 Task: Search one way flight ticket for 5 adults, 2 children, 1 infant in seat and 2 infants on lap in economy from Austin: Austinbergstrom International Airport to Gillette: Gillette Campbell County Airport on 5-1-2023. Choice of flights is Royal air maroc. Number of bags: 1 carry on bag and 1 checked bag. Price is upto 100000. Outbound departure time preference is 13:00.
Action: Mouse moved to (186, 299)
Screenshot: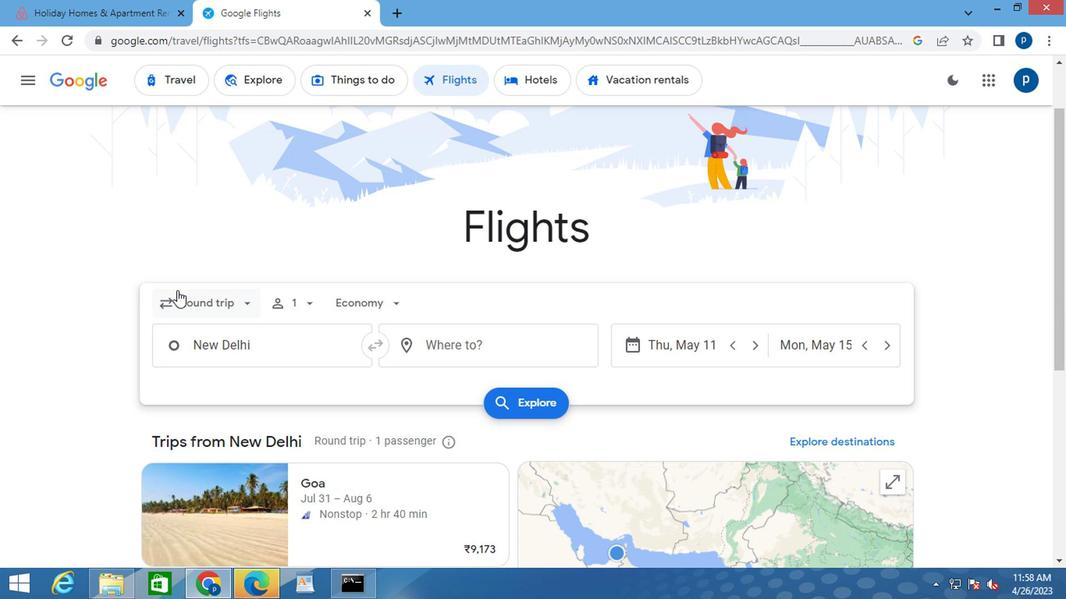 
Action: Mouse pressed left at (186, 299)
Screenshot: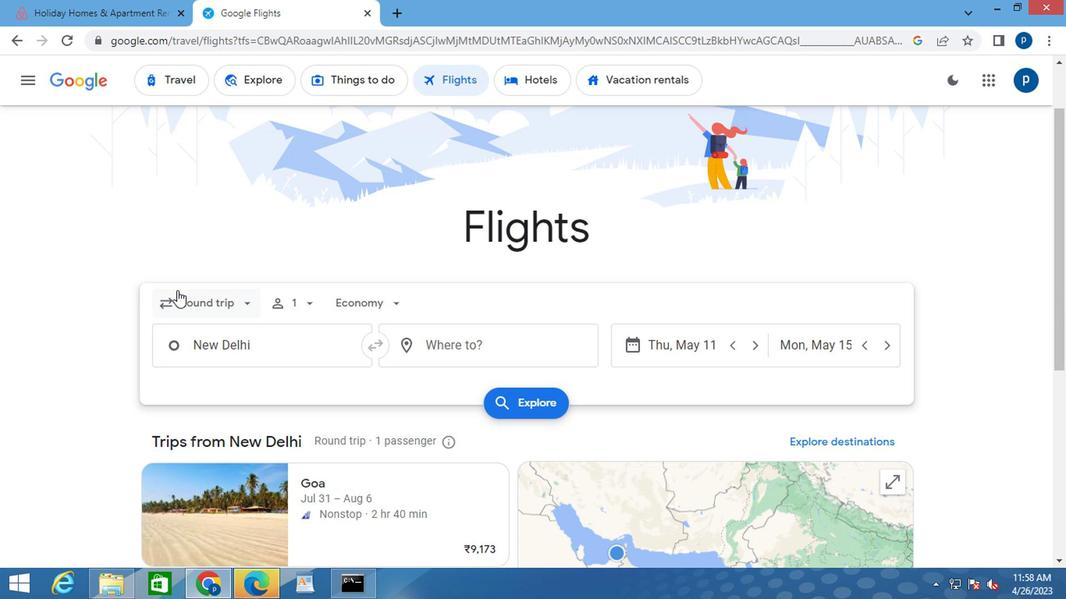 
Action: Mouse moved to (195, 374)
Screenshot: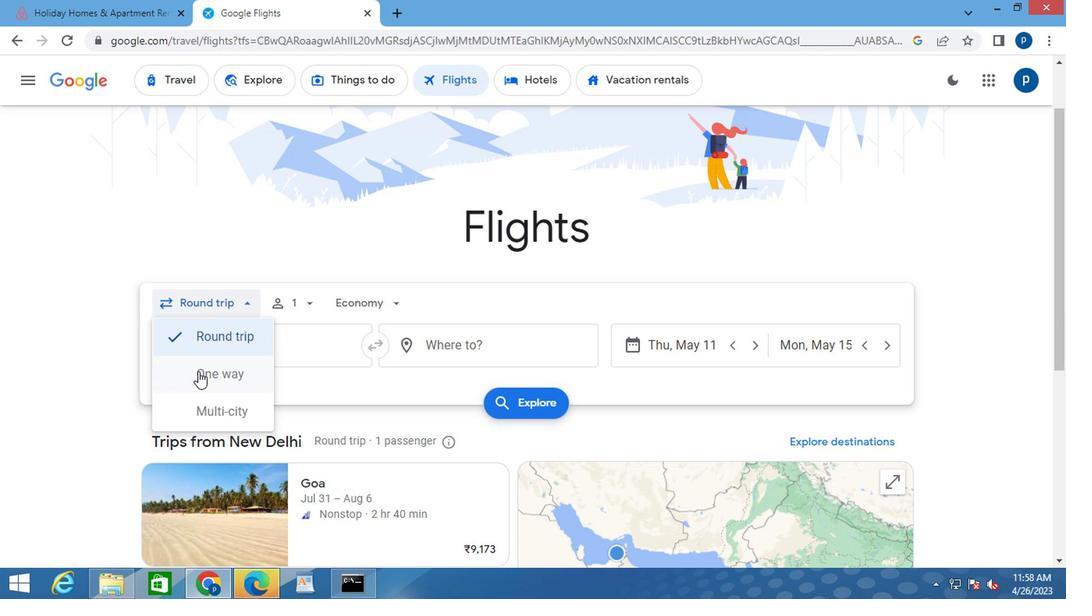 
Action: Mouse pressed left at (195, 374)
Screenshot: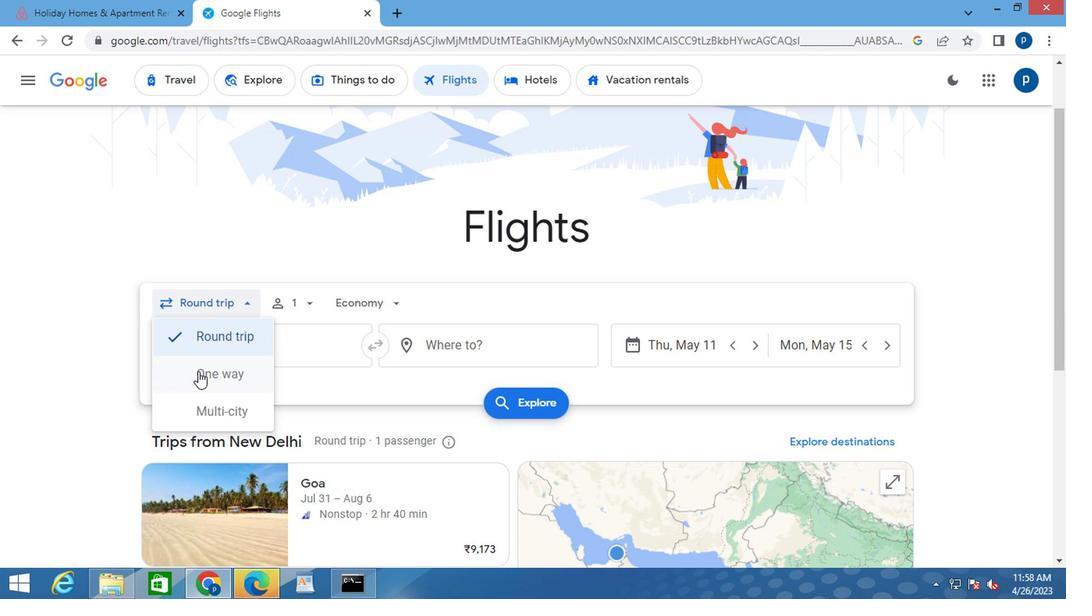 
Action: Mouse moved to (288, 304)
Screenshot: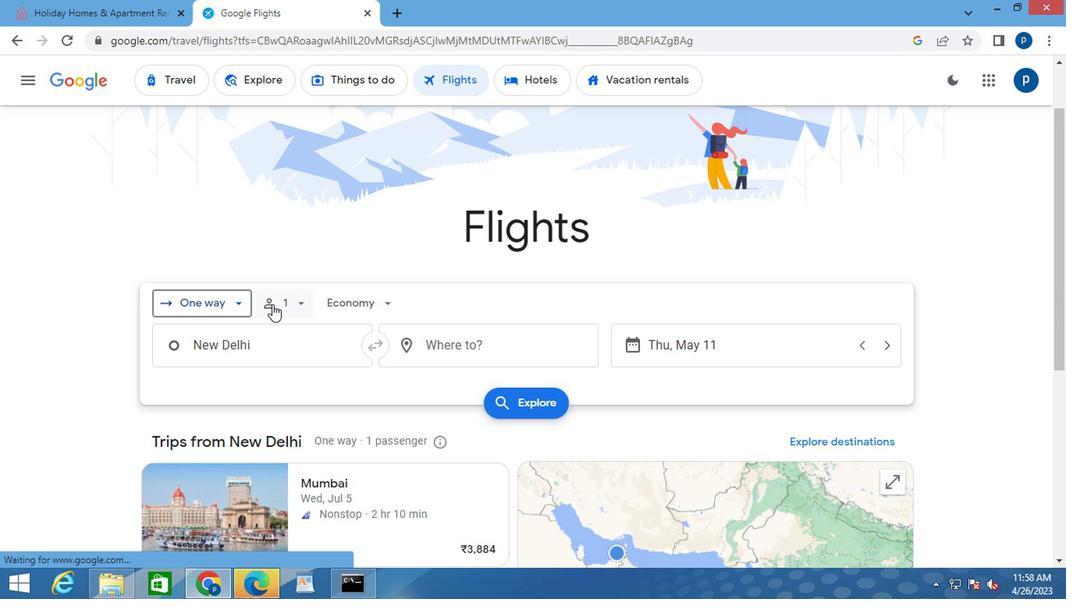 
Action: Mouse pressed left at (288, 304)
Screenshot: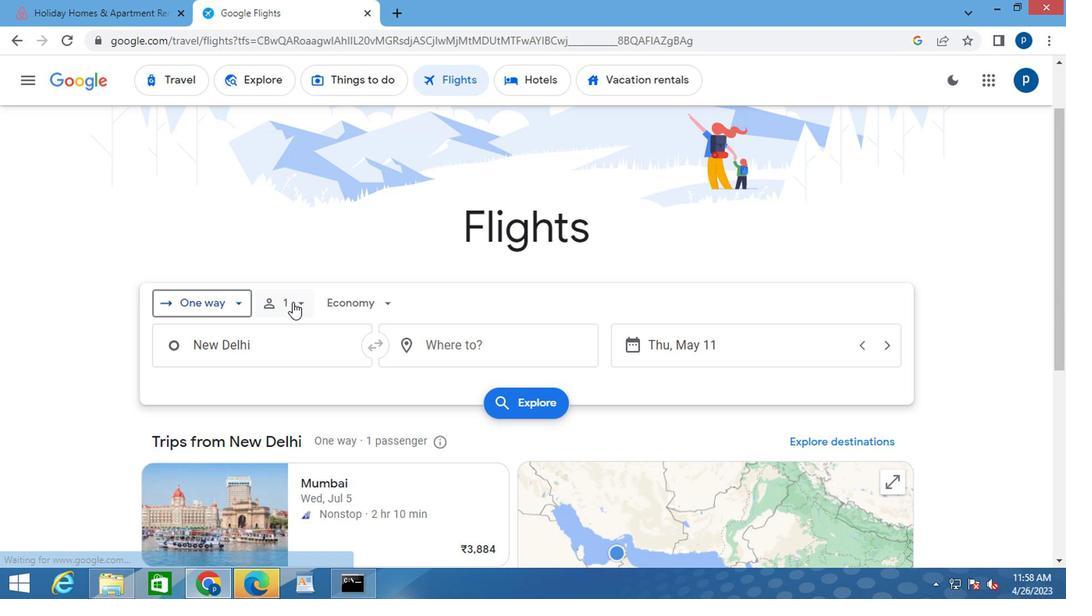 
Action: Mouse moved to (419, 349)
Screenshot: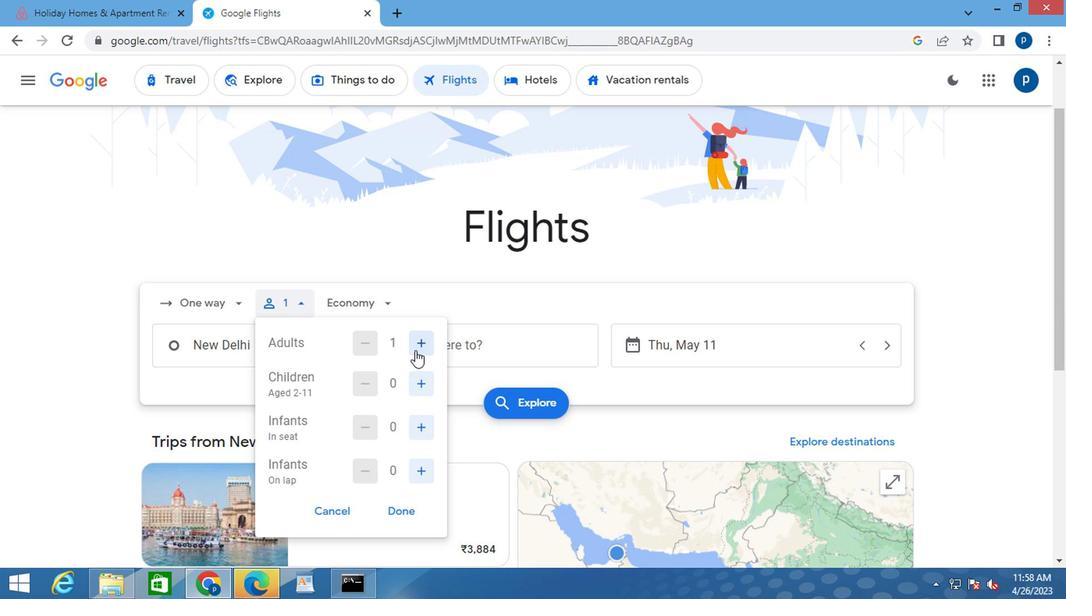 
Action: Mouse pressed left at (419, 349)
Screenshot: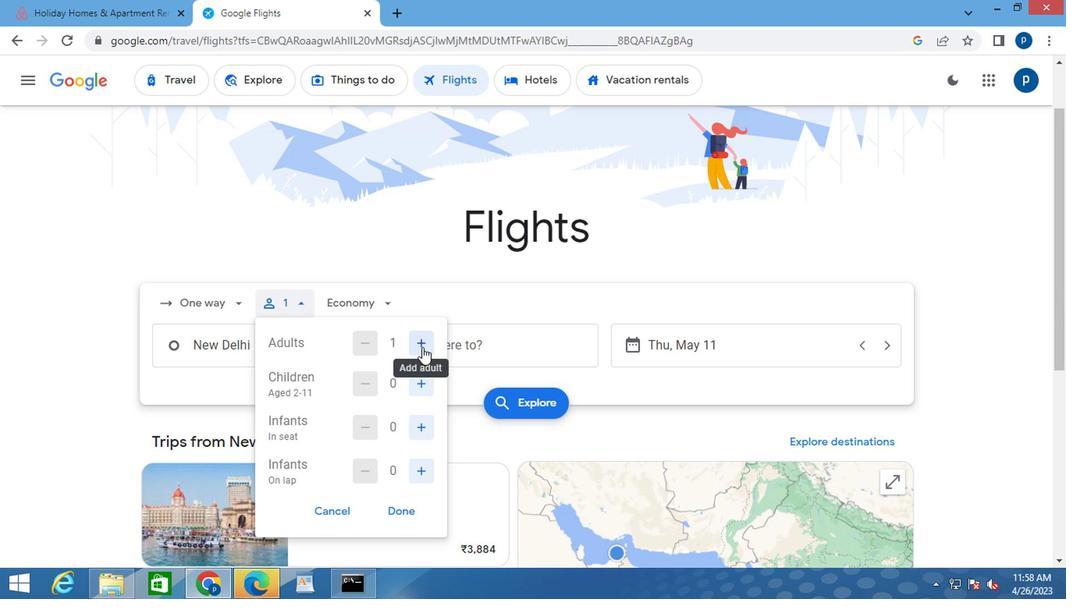 
Action: Mouse pressed left at (419, 349)
Screenshot: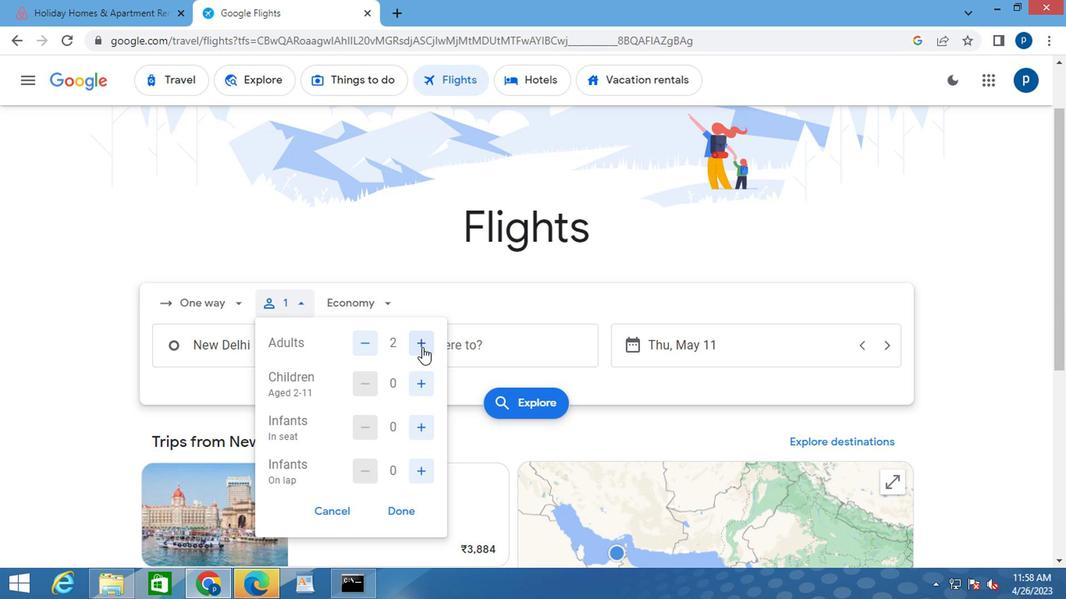 
Action: Mouse moved to (421, 348)
Screenshot: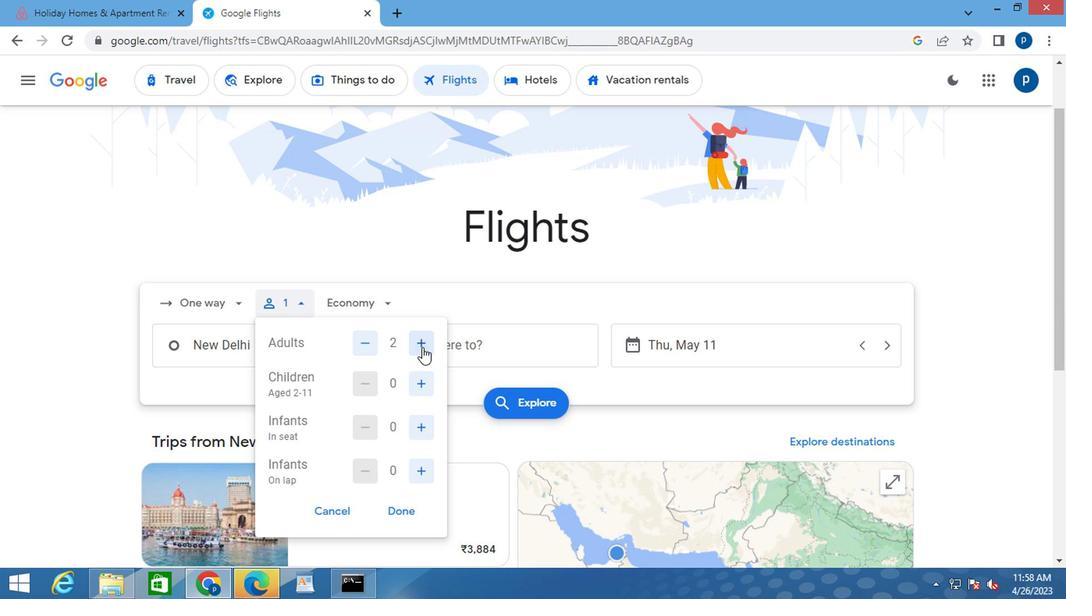 
Action: Mouse pressed left at (421, 348)
Screenshot: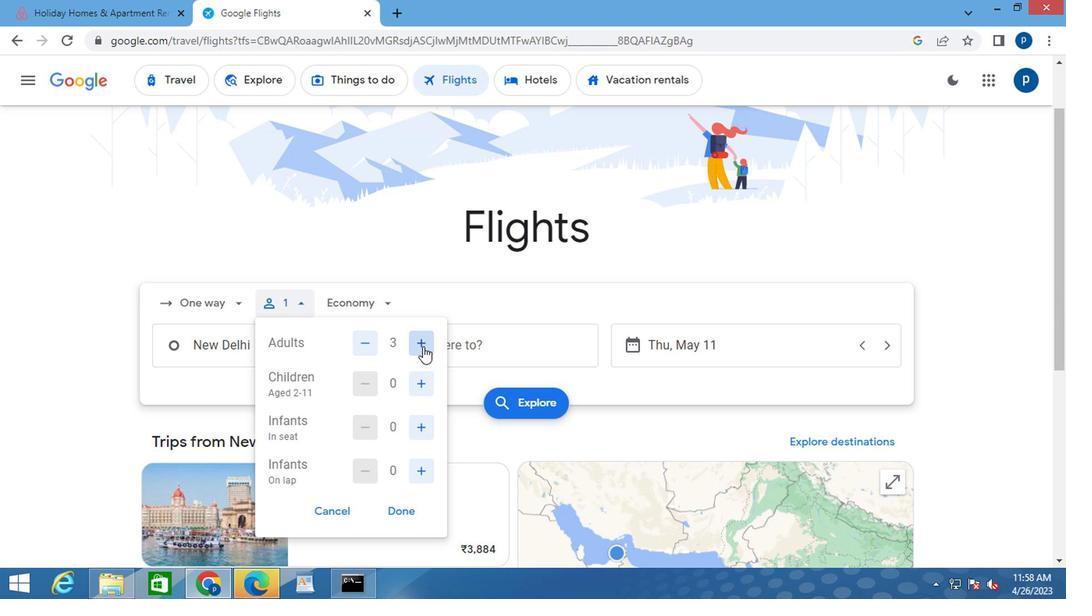 
Action: Mouse pressed left at (421, 348)
Screenshot: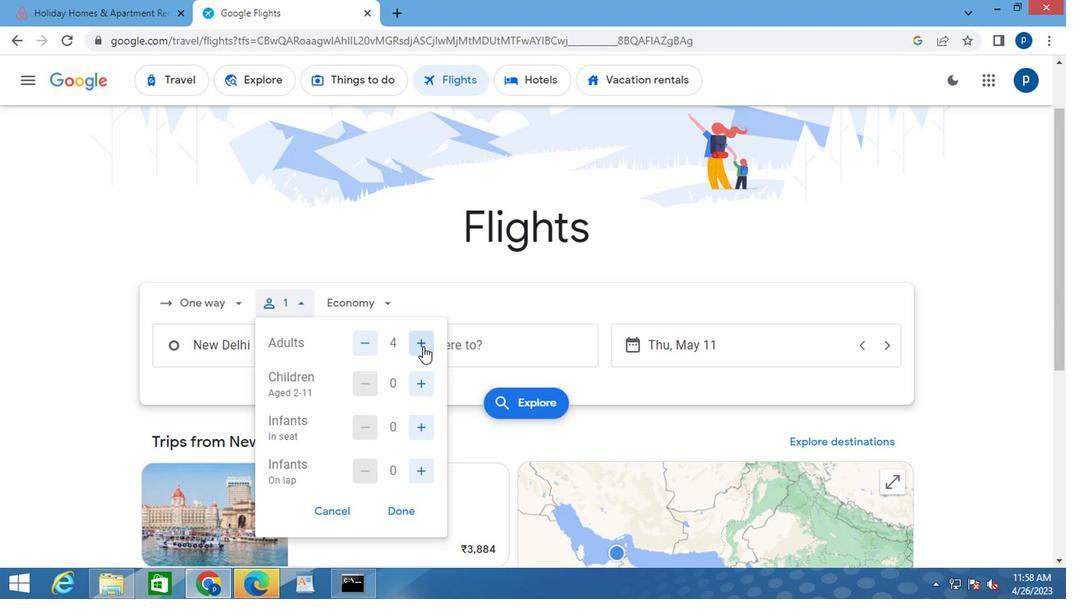 
Action: Mouse moved to (418, 388)
Screenshot: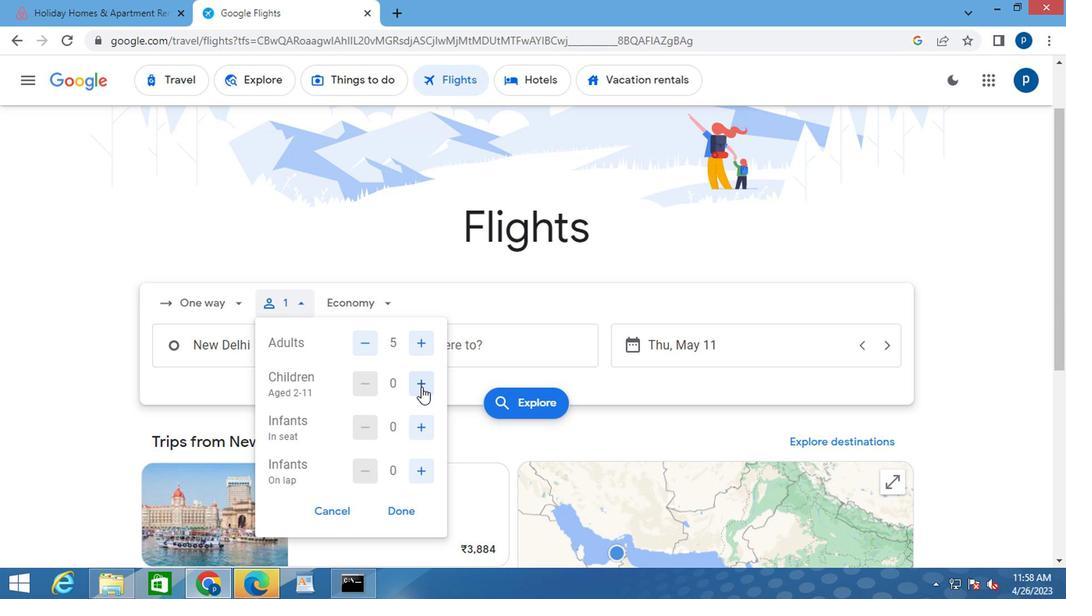 
Action: Mouse pressed left at (418, 388)
Screenshot: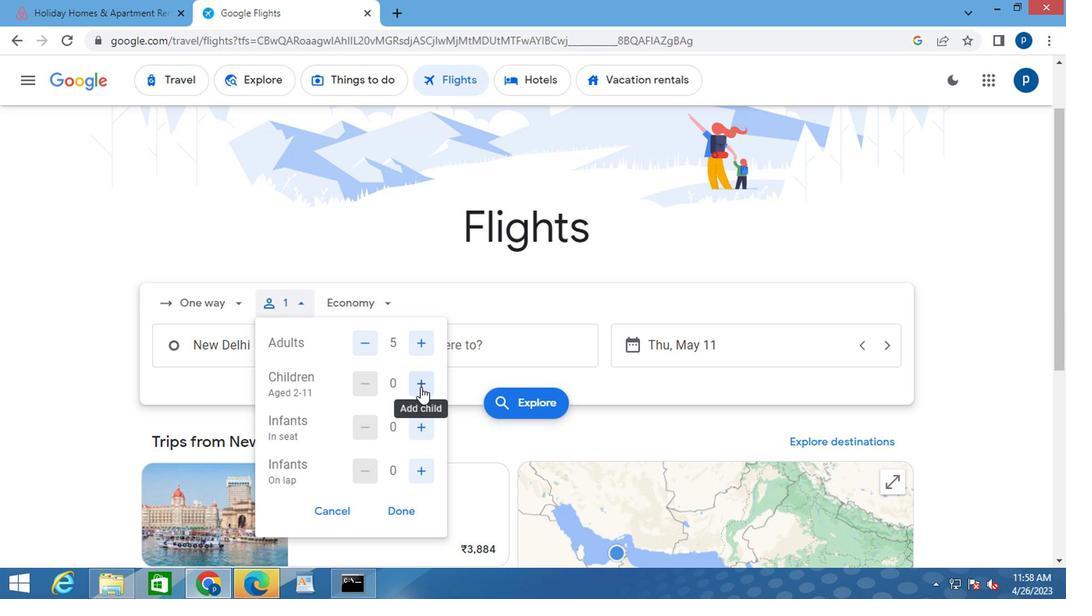 
Action: Mouse moved to (418, 387)
Screenshot: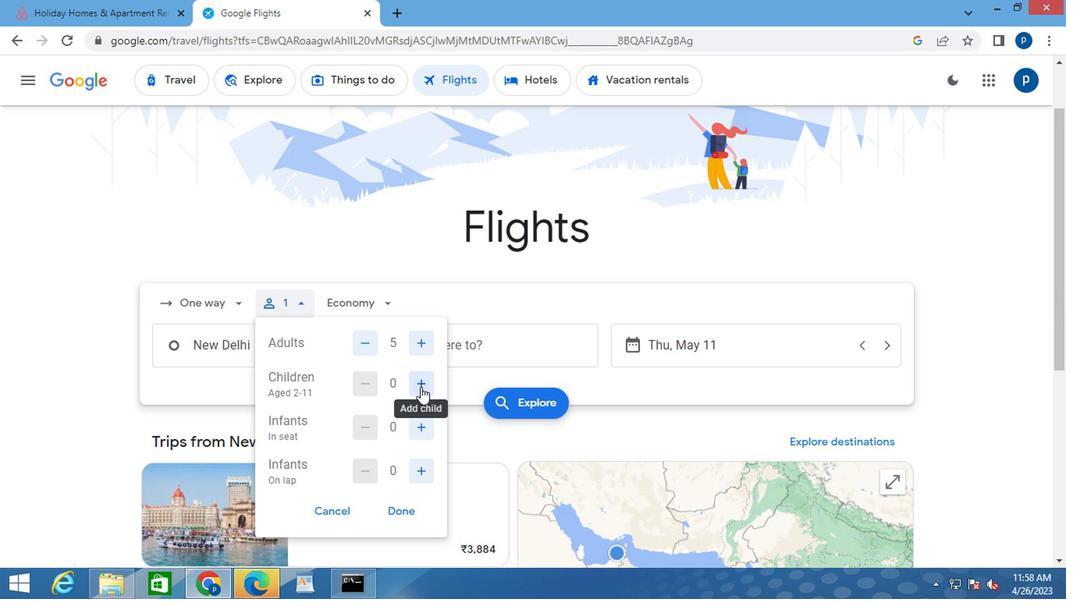 
Action: Mouse pressed left at (418, 387)
Screenshot: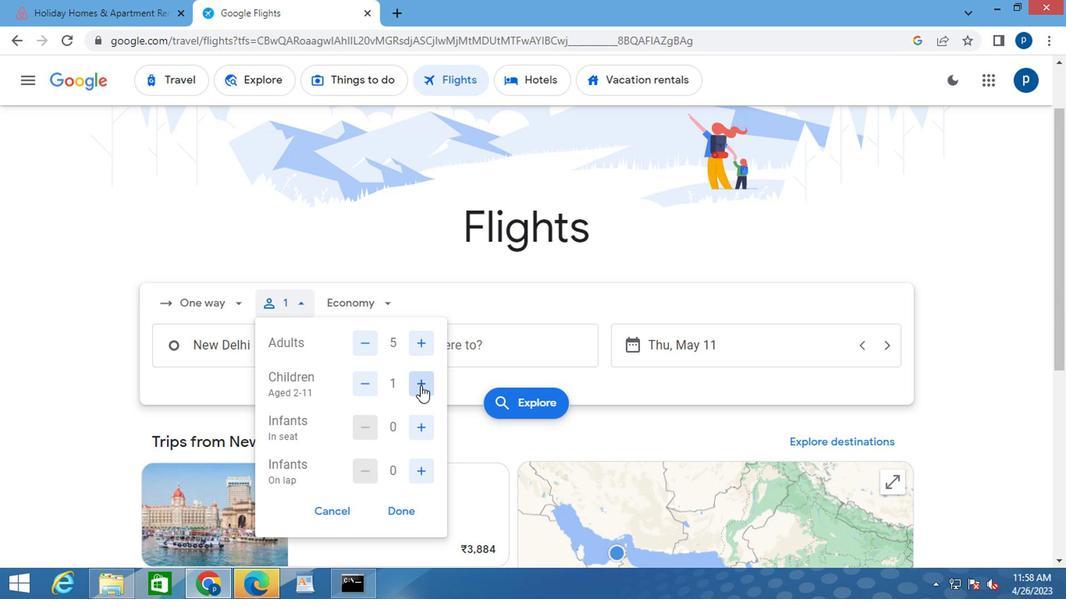 
Action: Mouse moved to (414, 427)
Screenshot: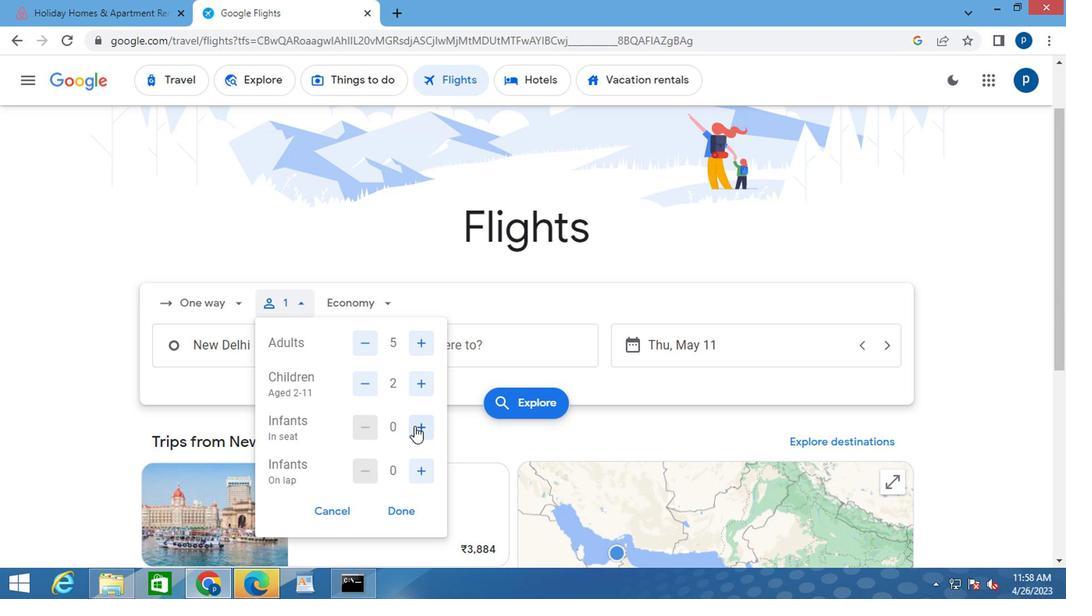 
Action: Mouse pressed left at (414, 427)
Screenshot: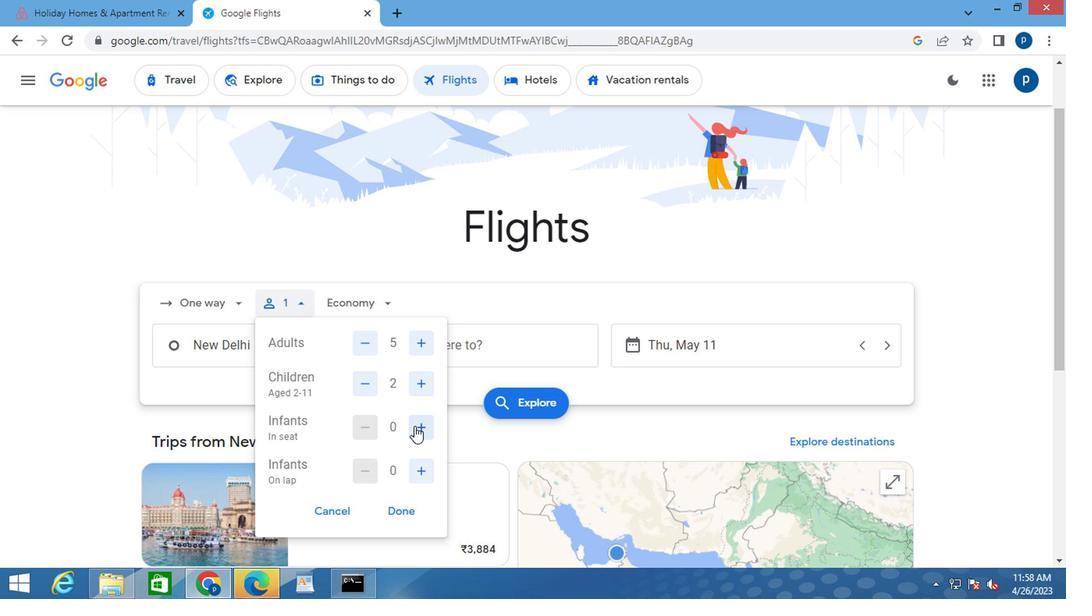 
Action: Mouse moved to (416, 473)
Screenshot: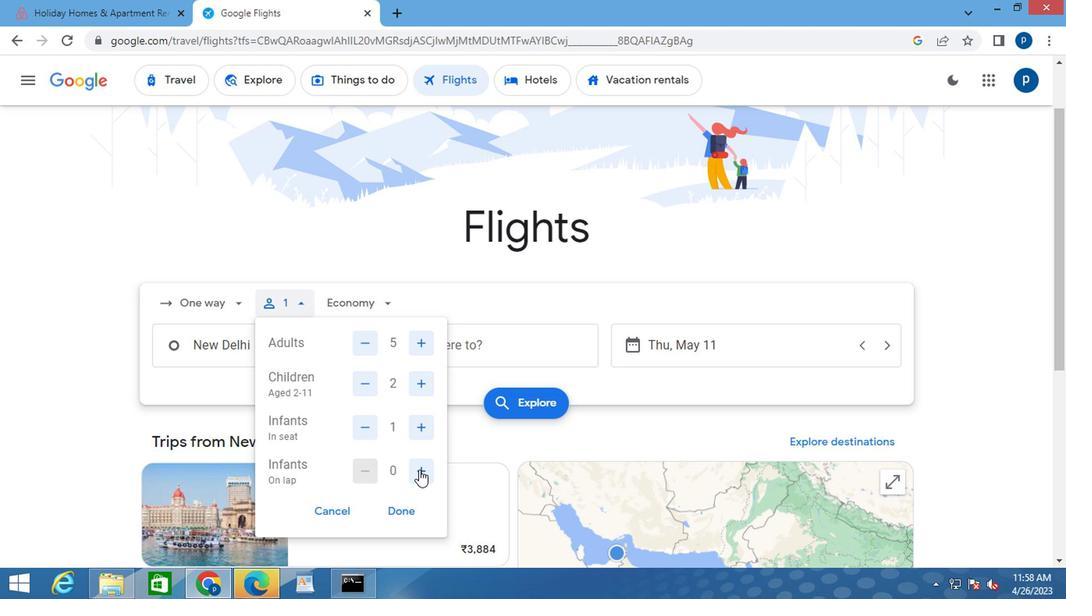 
Action: Mouse pressed left at (416, 473)
Screenshot: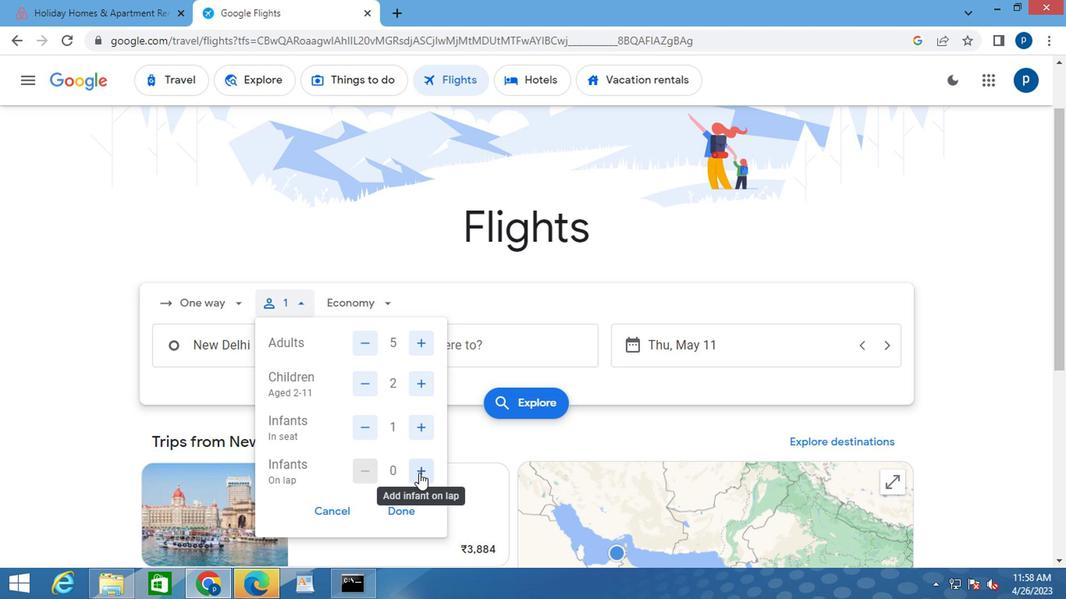 
Action: Mouse pressed left at (416, 473)
Screenshot: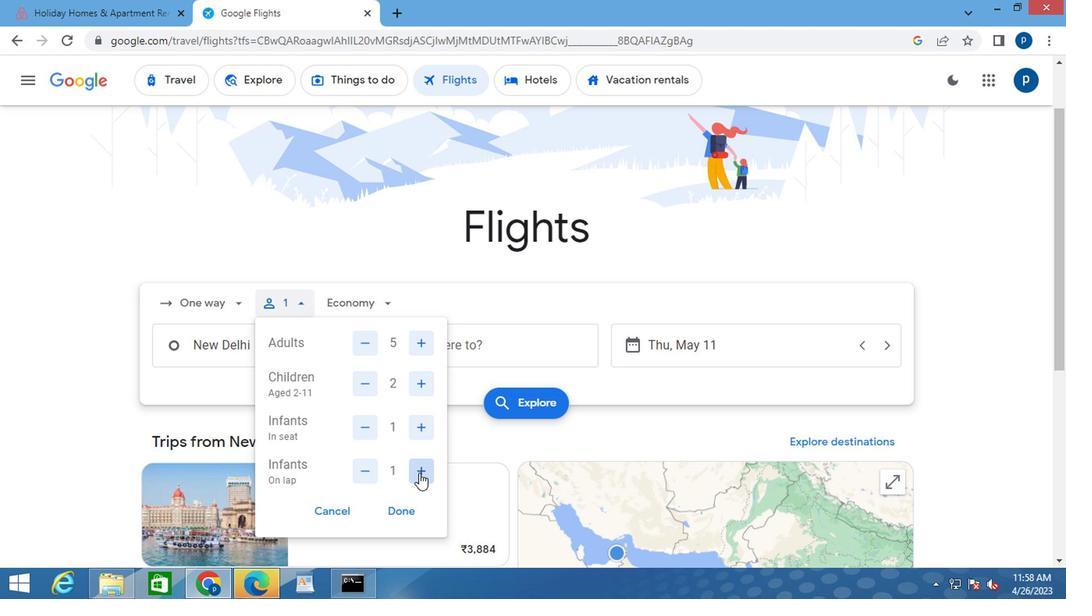 
Action: Mouse moved to (358, 474)
Screenshot: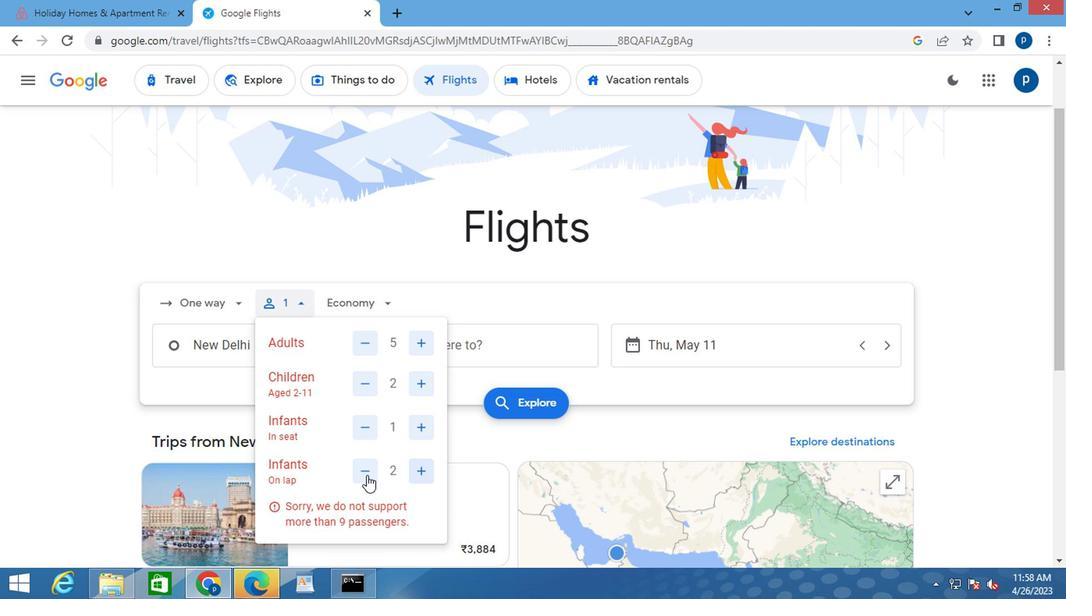 
Action: Mouse pressed left at (358, 474)
Screenshot: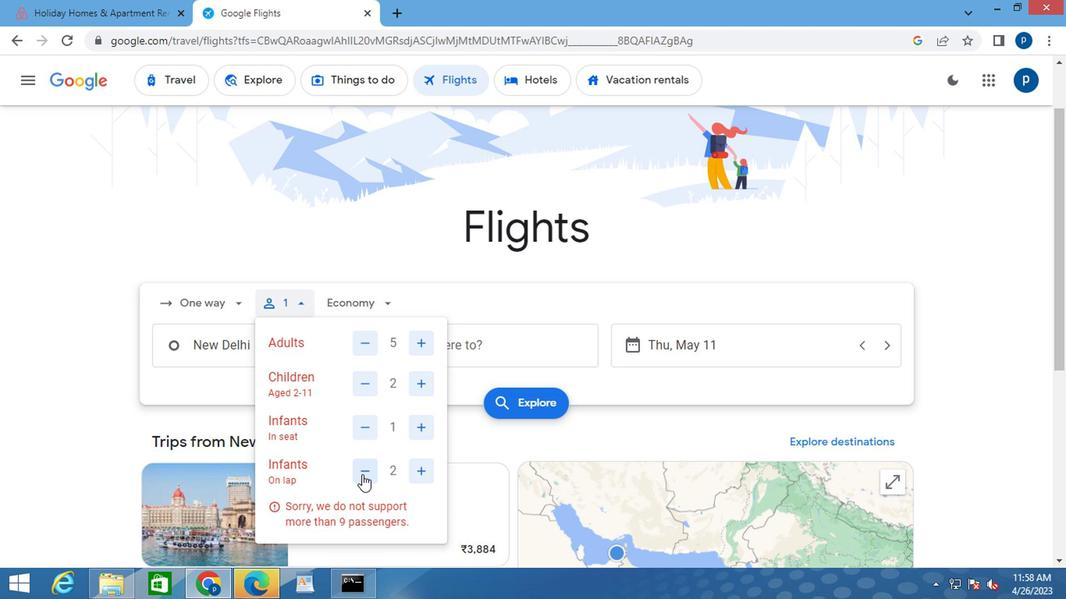 
Action: Mouse moved to (393, 508)
Screenshot: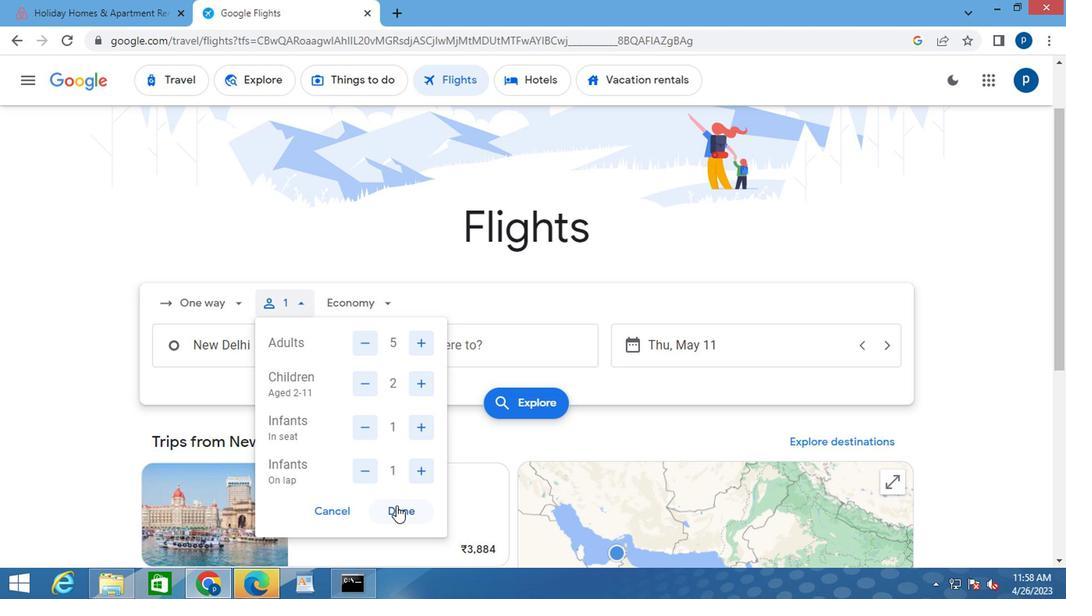 
Action: Mouse pressed left at (393, 508)
Screenshot: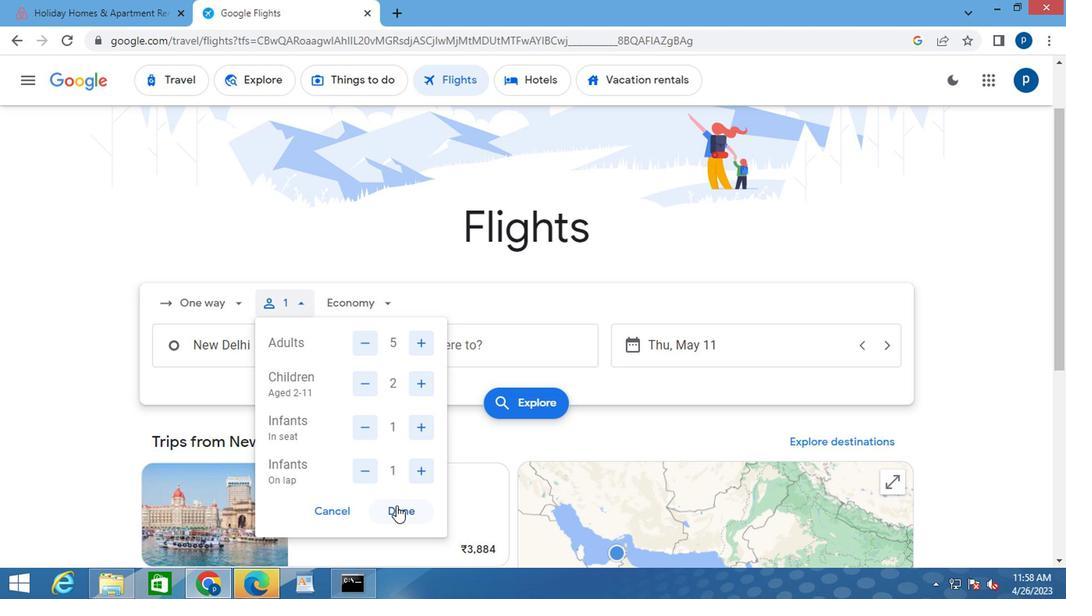 
Action: Mouse moved to (354, 308)
Screenshot: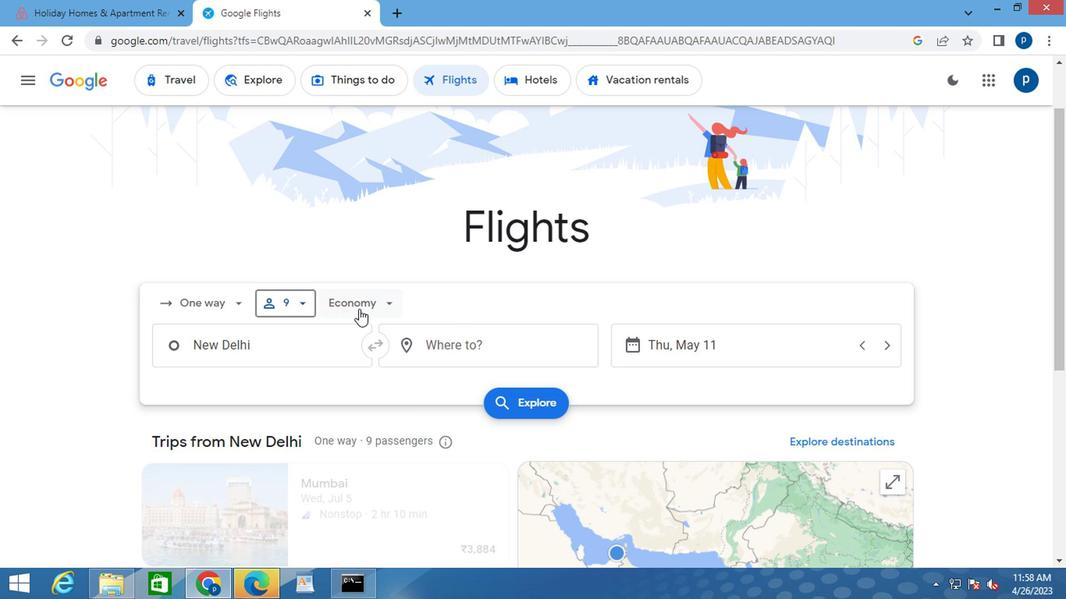 
Action: Mouse pressed left at (354, 308)
Screenshot: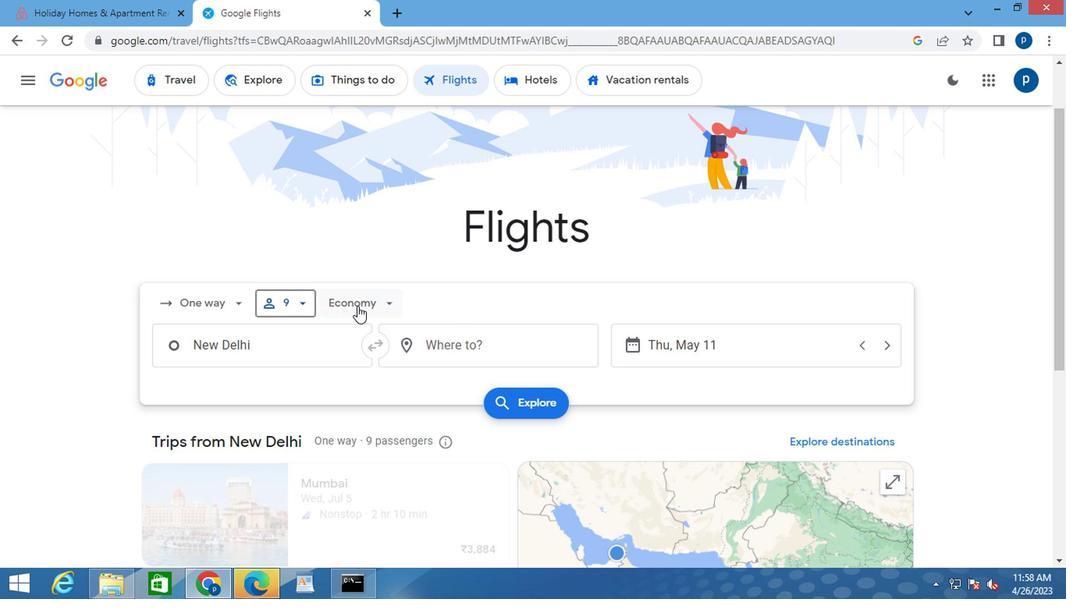 
Action: Mouse moved to (375, 338)
Screenshot: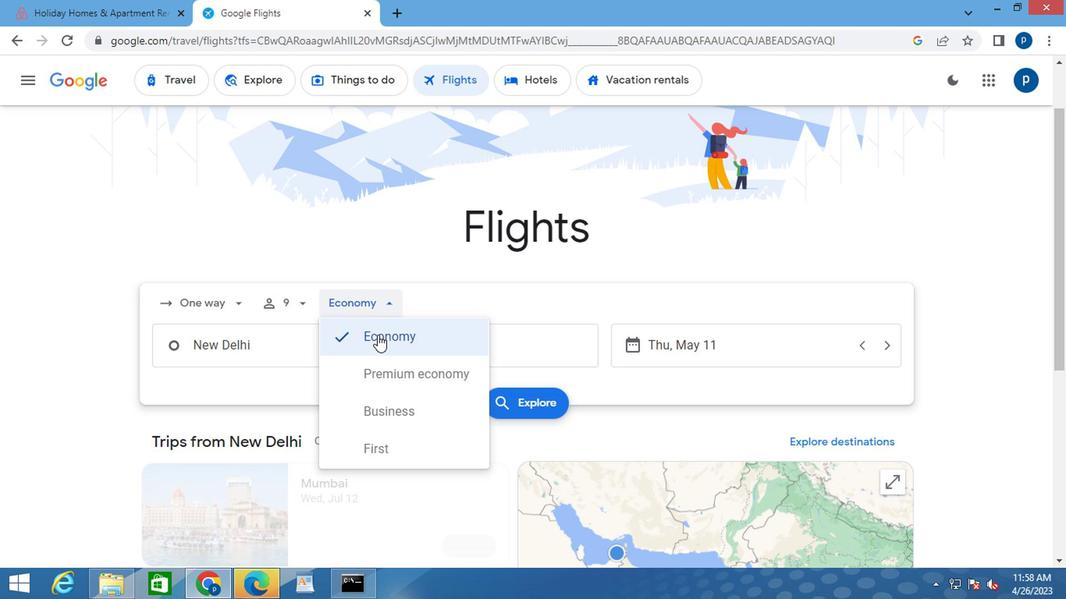 
Action: Mouse pressed left at (375, 338)
Screenshot: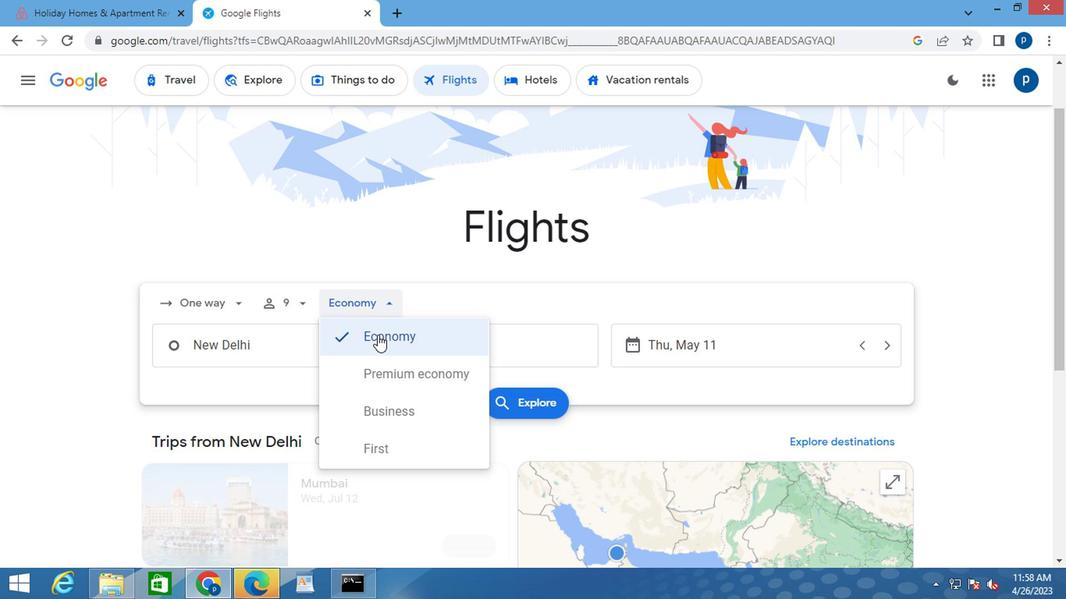 
Action: Mouse moved to (231, 347)
Screenshot: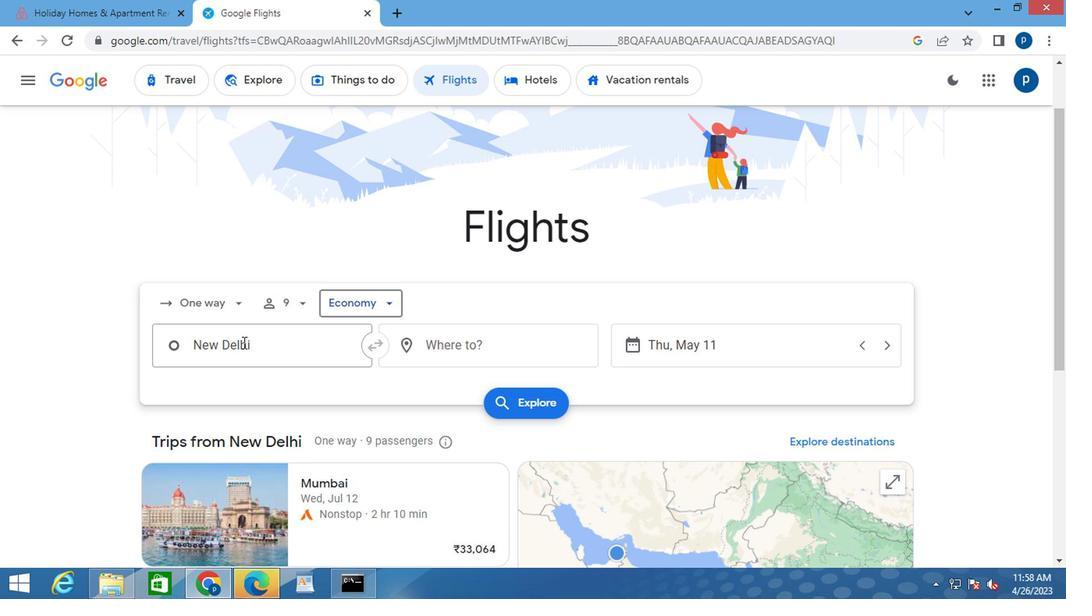 
Action: Mouse pressed left at (231, 347)
Screenshot: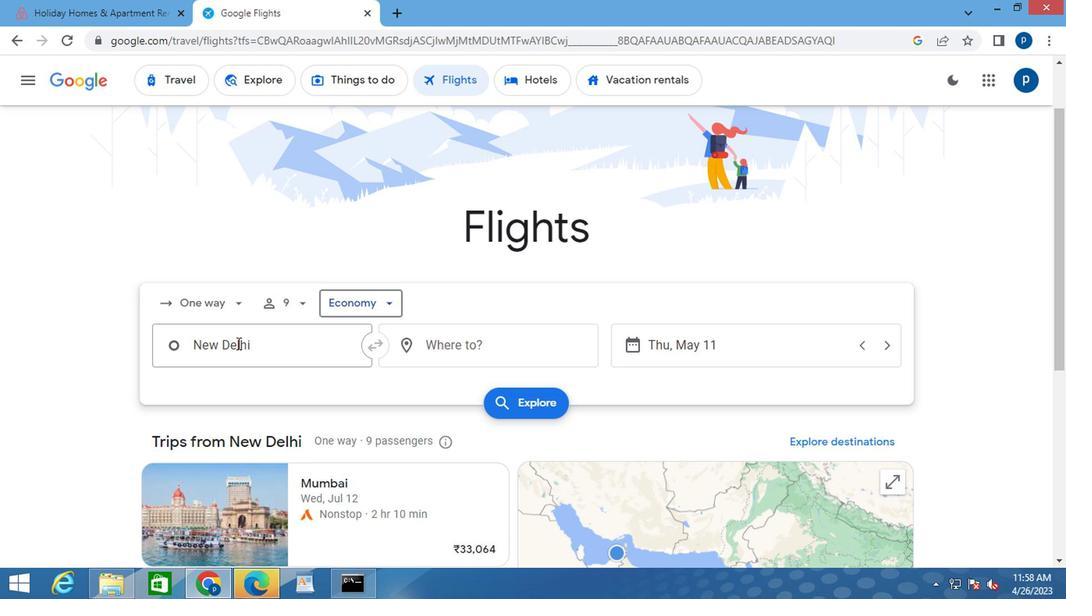 
Action: Mouse pressed left at (231, 347)
Screenshot: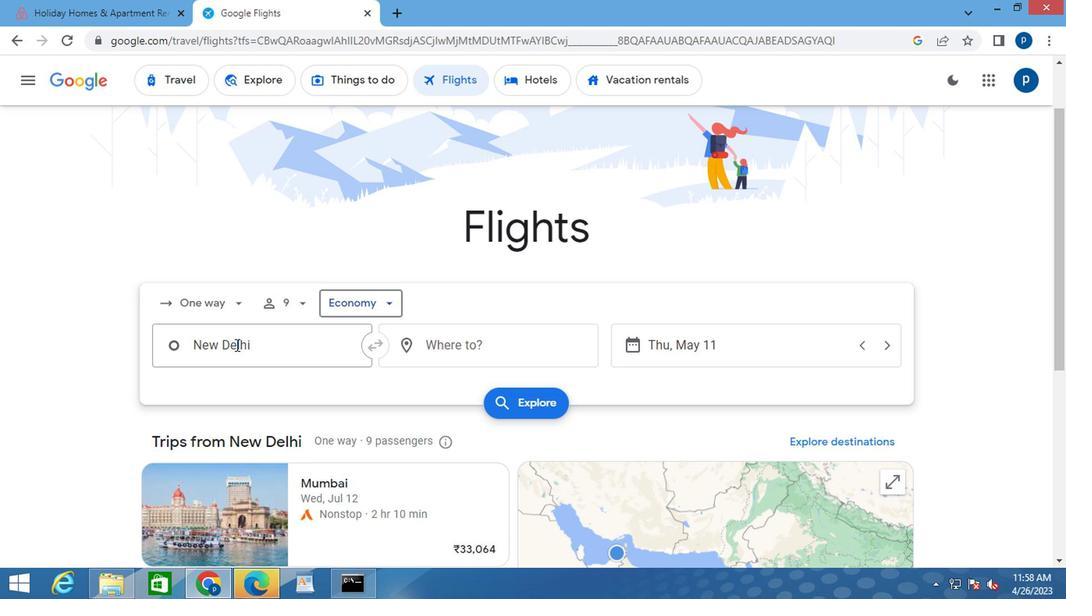 
Action: Key pressed <Key.caps_lock>a<Key.caps_lock>ustin
Screenshot: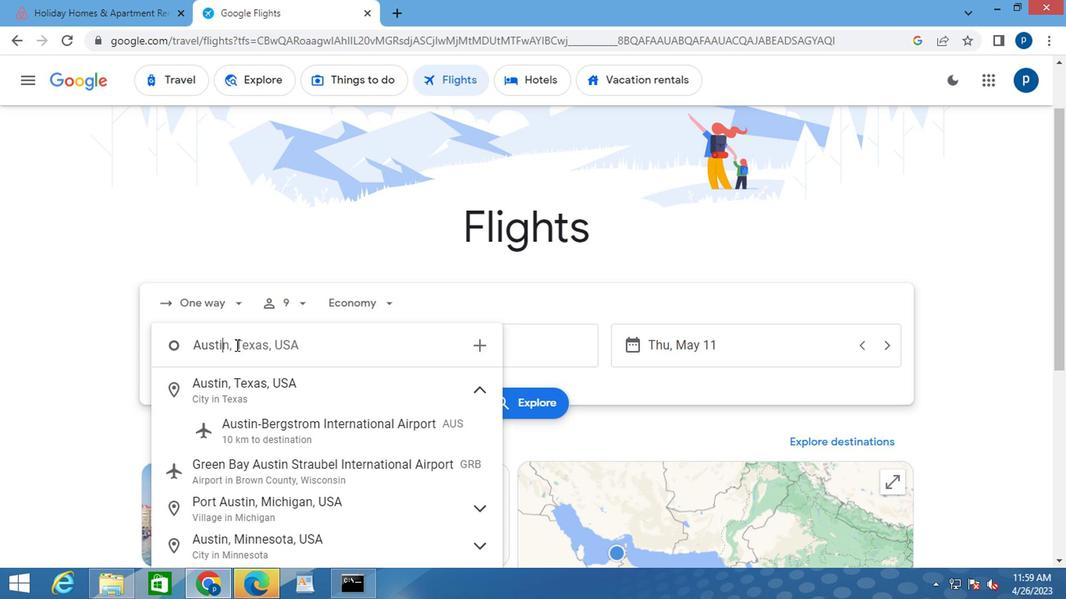 
Action: Mouse moved to (332, 424)
Screenshot: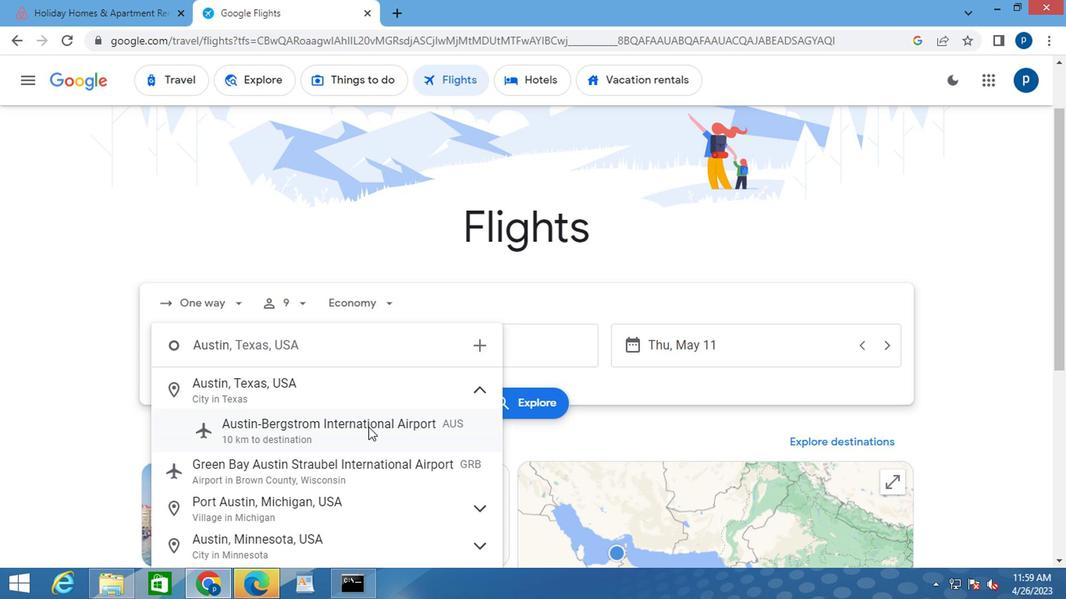 
Action: Mouse pressed left at (332, 424)
Screenshot: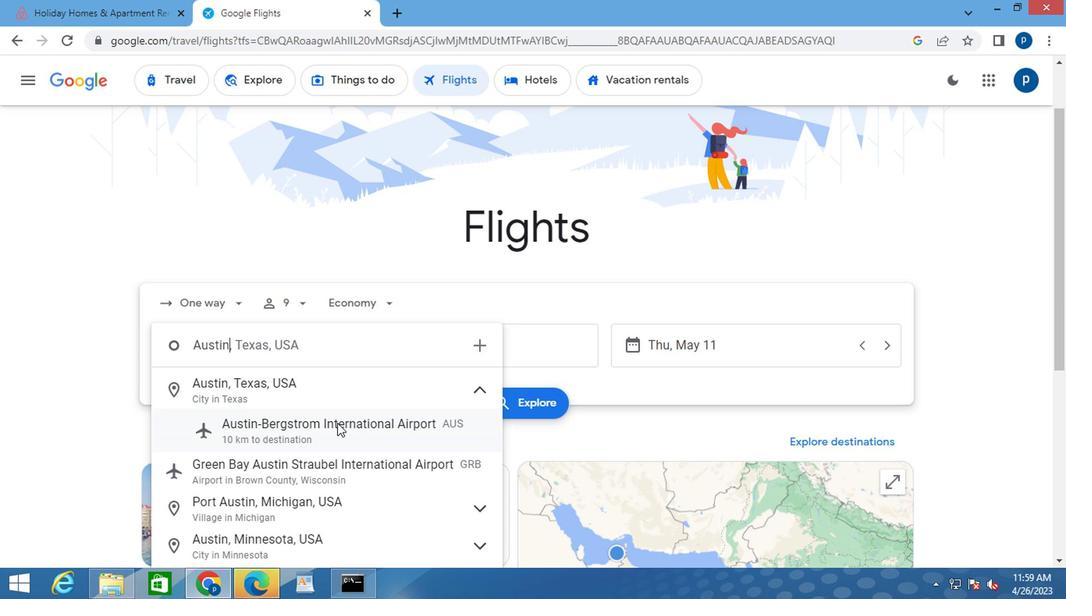 
Action: Mouse moved to (454, 346)
Screenshot: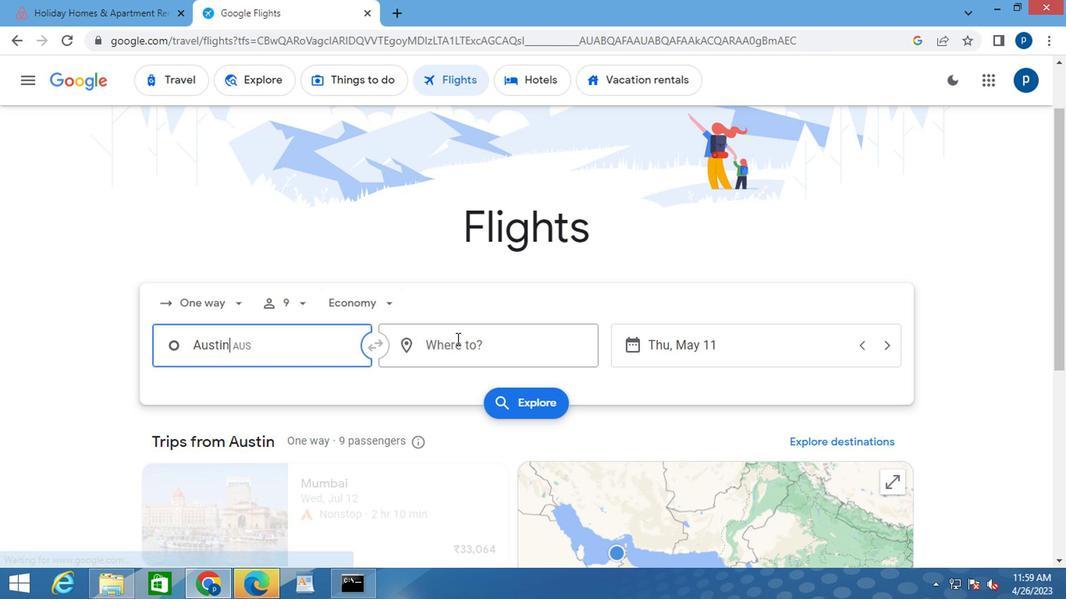 
Action: Mouse pressed left at (454, 346)
Screenshot: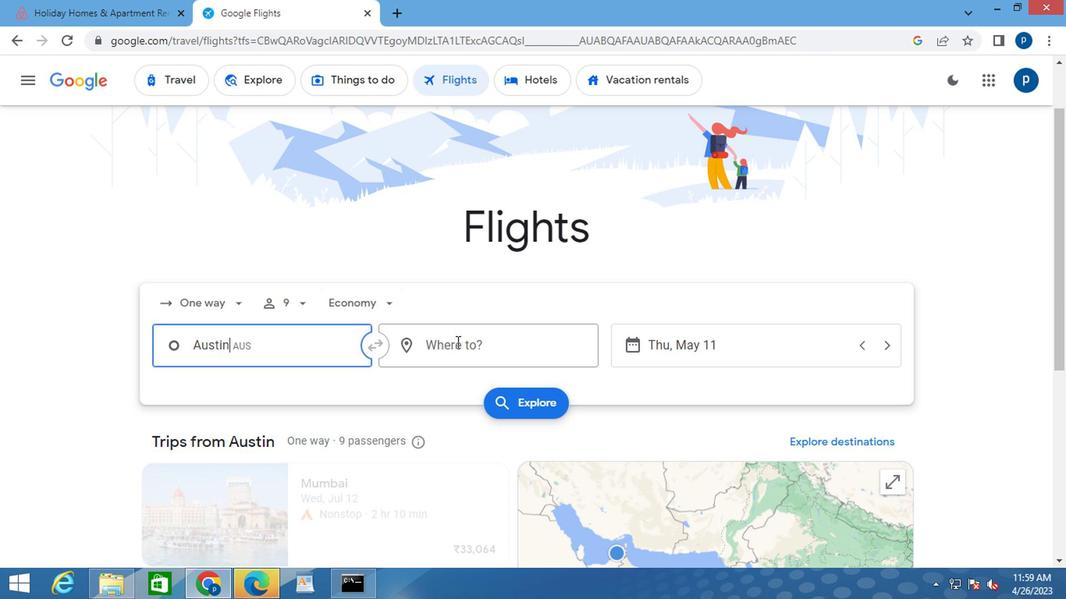 
Action: Key pressed <Key.caps_lock>g<Key.caps_lock>illett
Screenshot: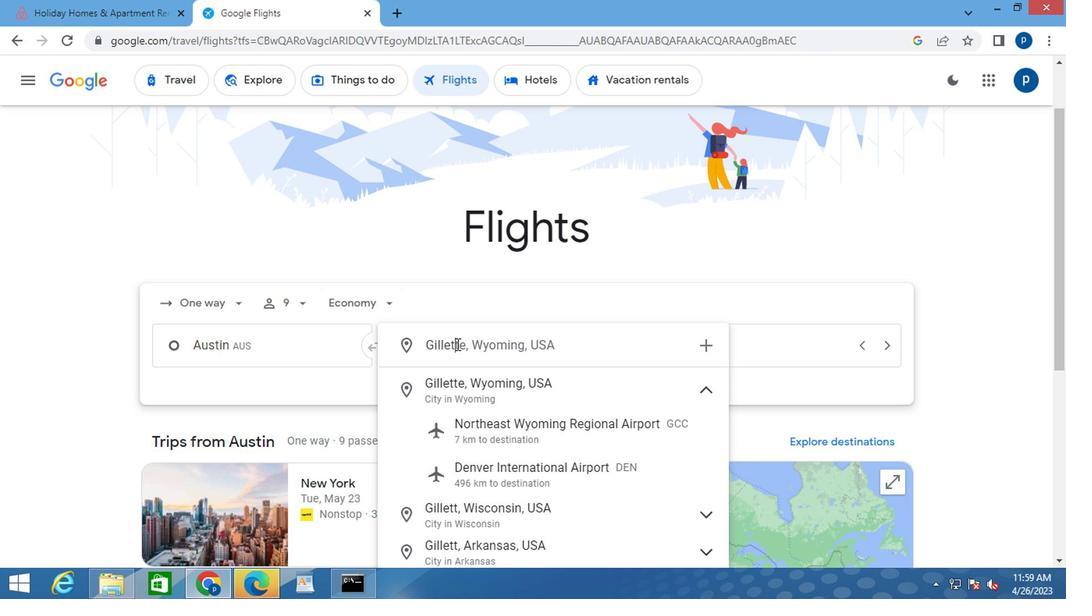
Action: Mouse moved to (474, 396)
Screenshot: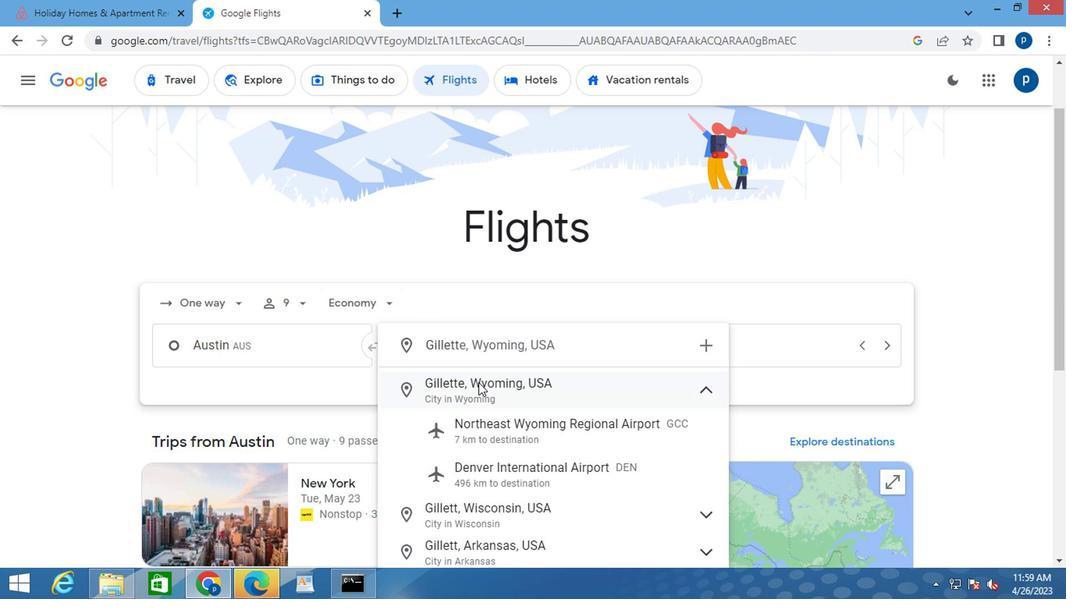 
Action: Mouse pressed left at (474, 396)
Screenshot: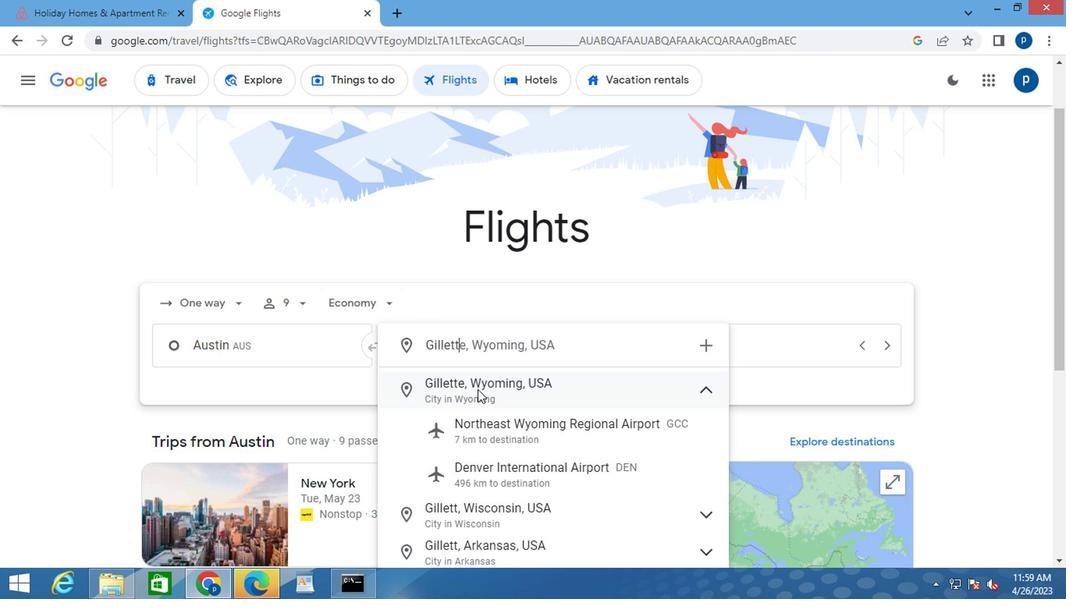
Action: Mouse moved to (630, 349)
Screenshot: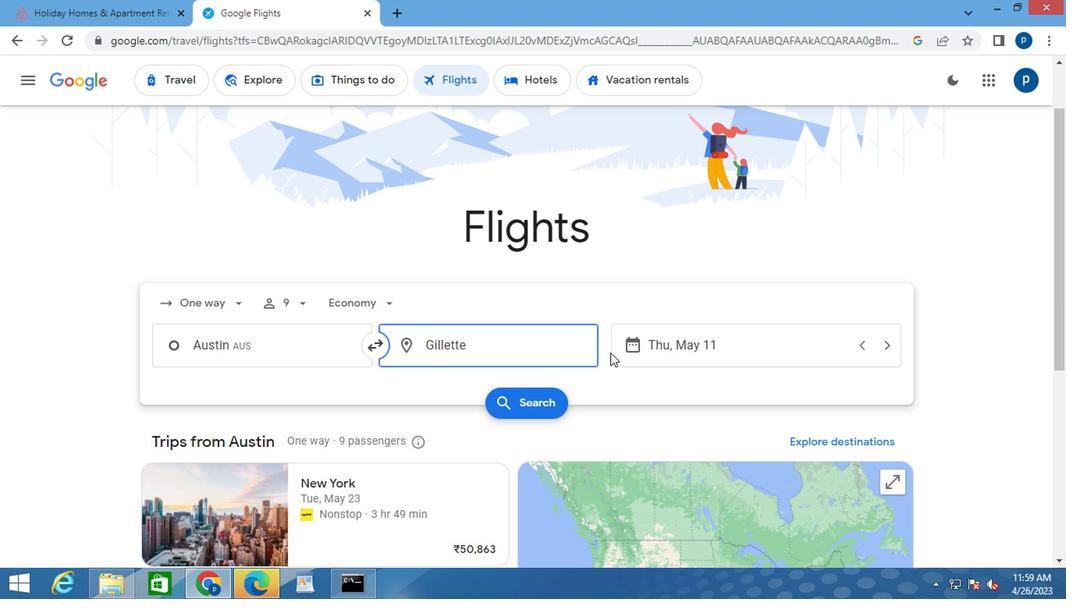 
Action: Mouse pressed left at (630, 349)
Screenshot: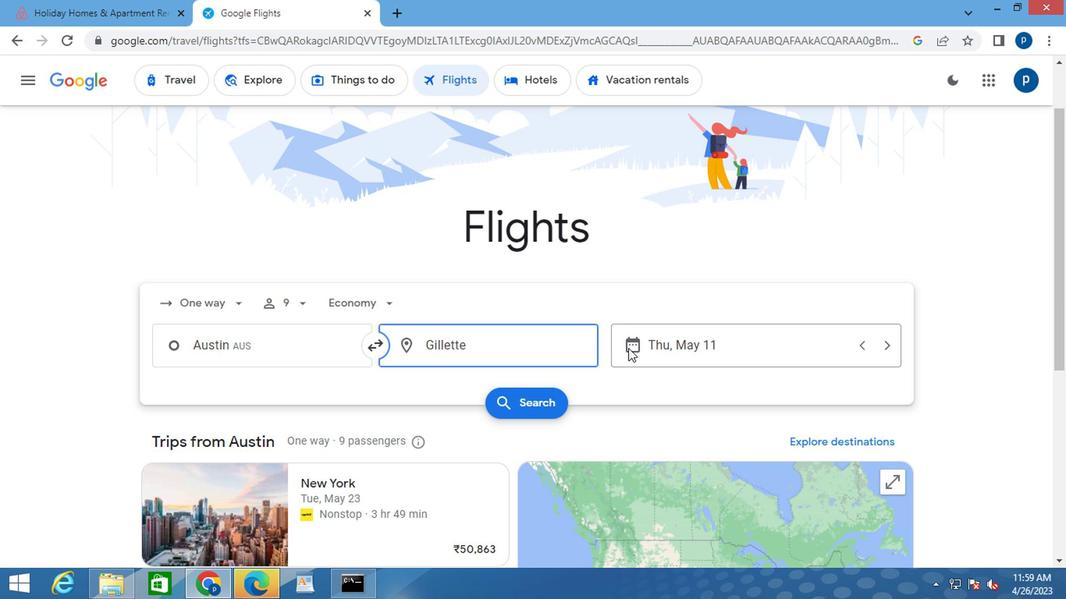 
Action: Mouse moved to (675, 277)
Screenshot: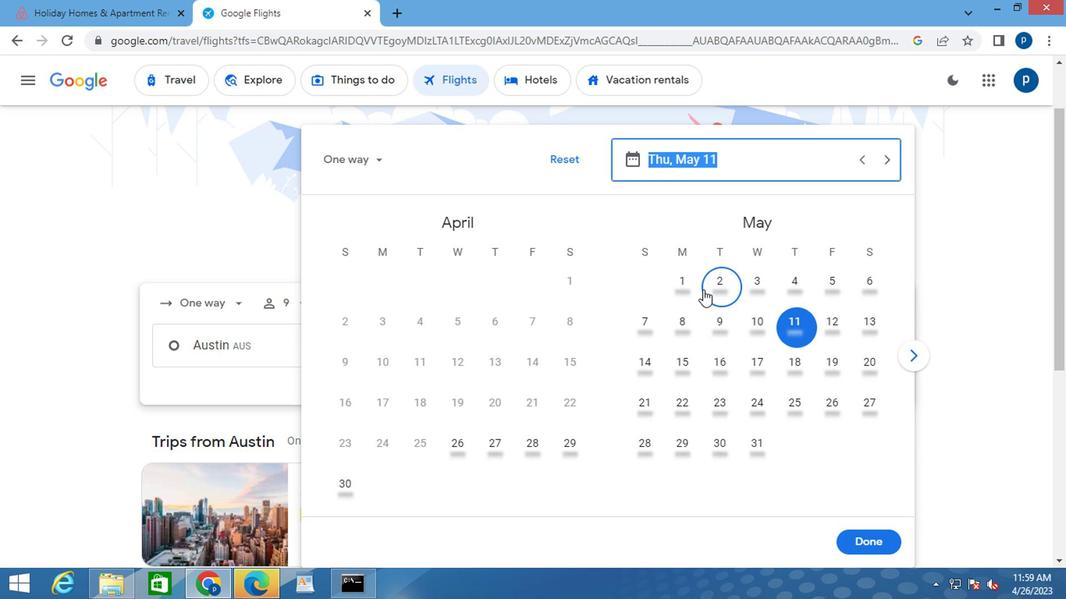 
Action: Mouse pressed left at (675, 277)
Screenshot: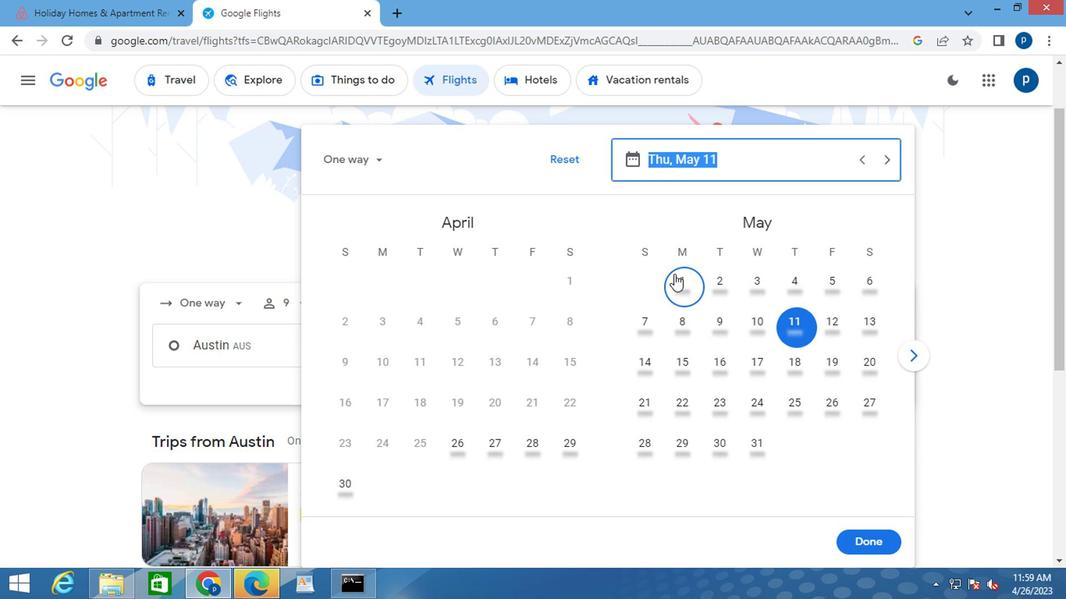 
Action: Mouse moved to (867, 538)
Screenshot: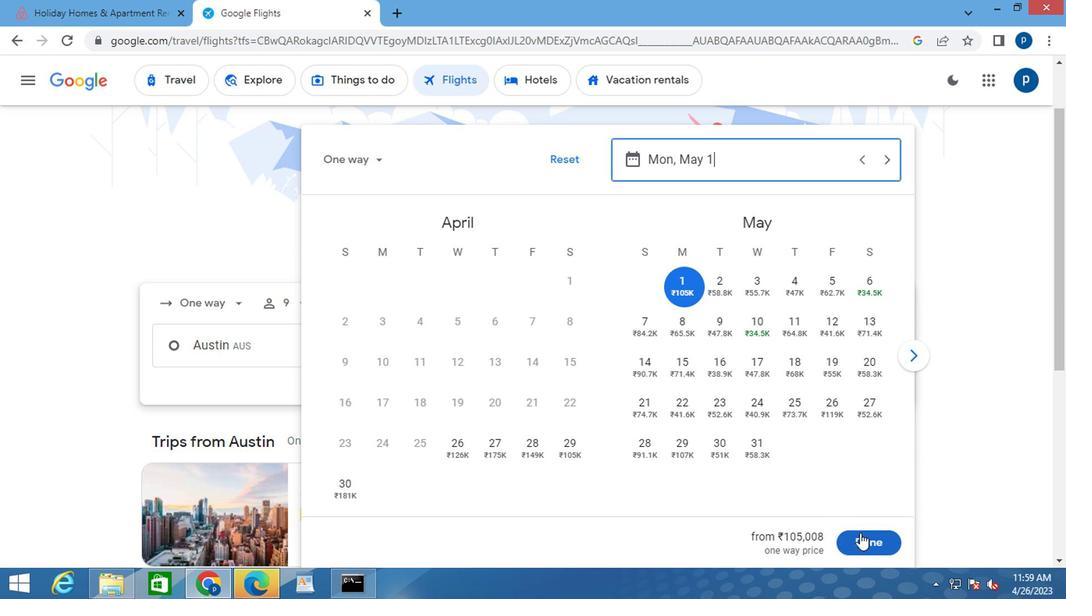 
Action: Mouse pressed left at (867, 538)
Screenshot: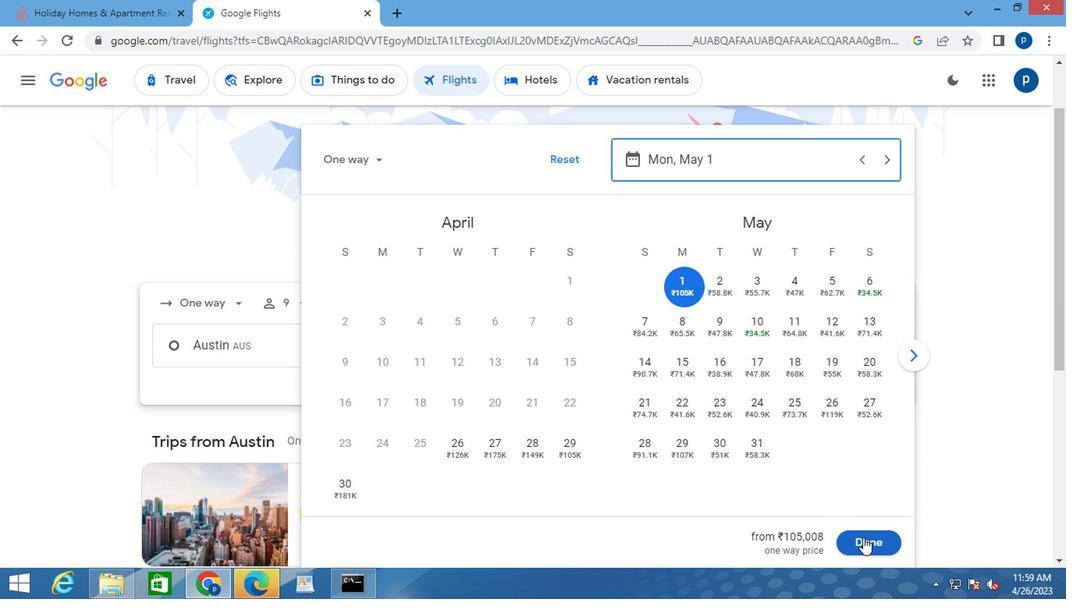 
Action: Mouse moved to (512, 406)
Screenshot: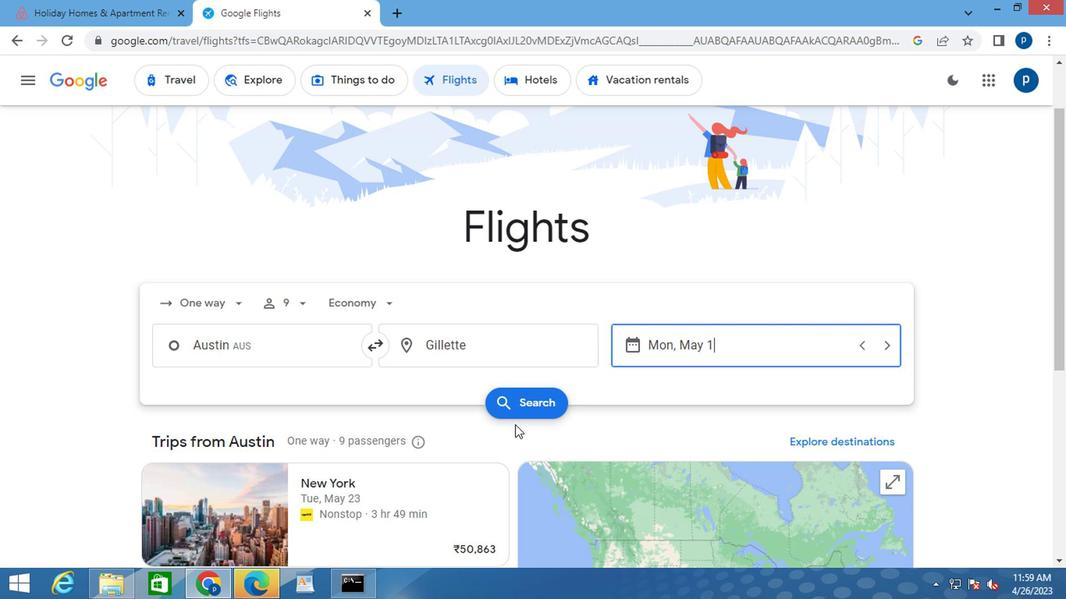 
Action: Mouse pressed left at (512, 406)
Screenshot: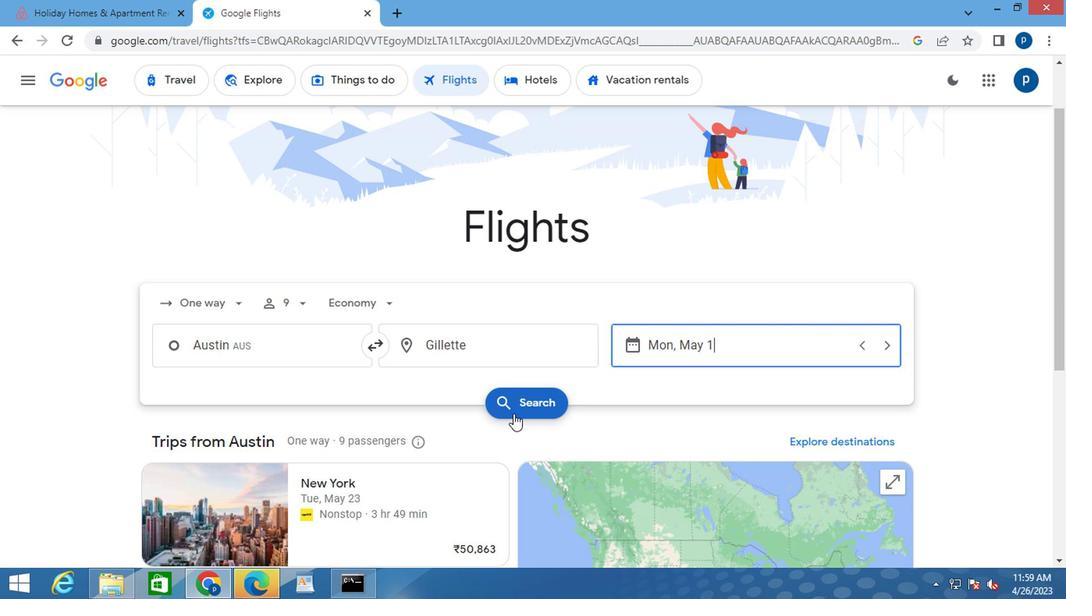
Action: Mouse moved to (173, 227)
Screenshot: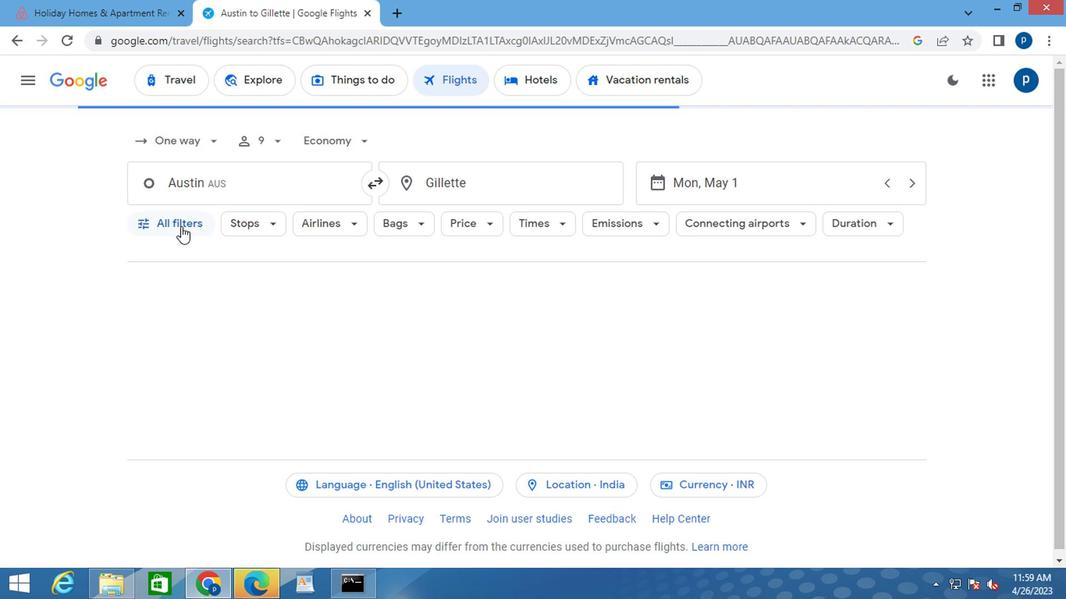 
Action: Mouse pressed left at (173, 227)
Screenshot: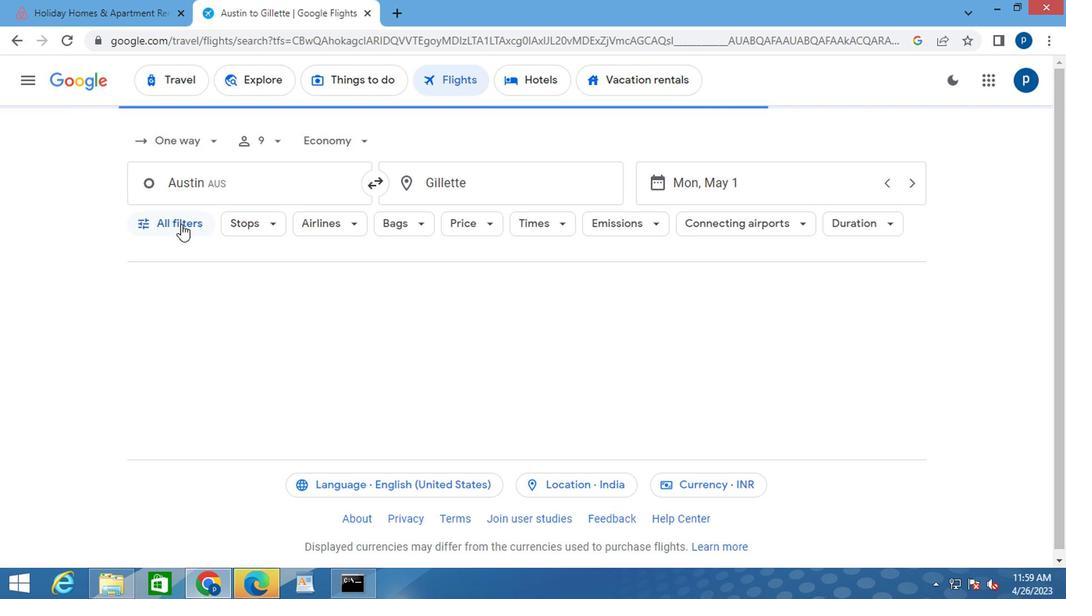 
Action: Mouse moved to (226, 409)
Screenshot: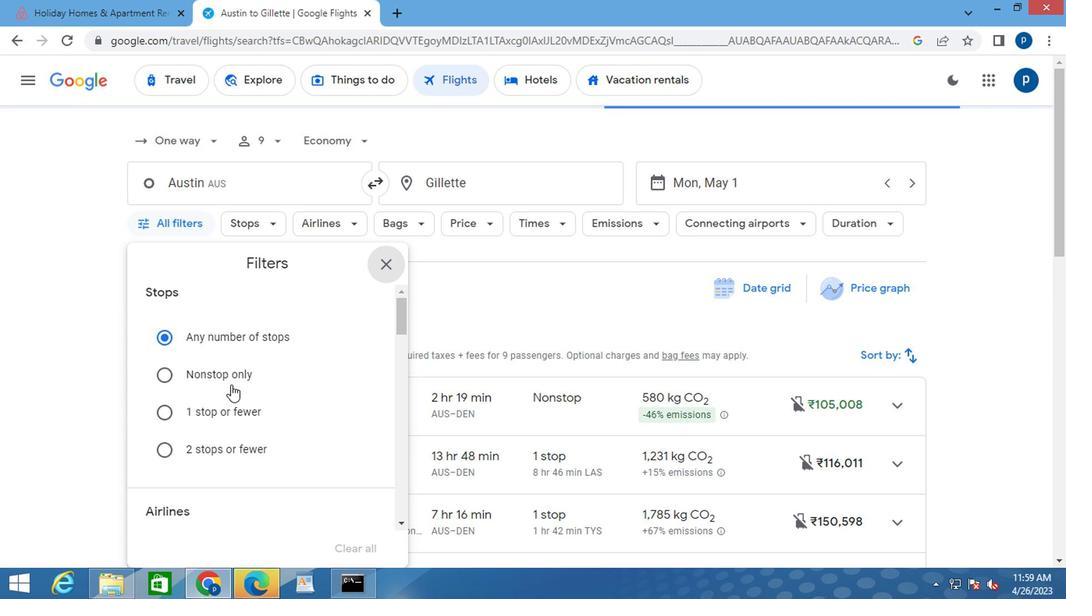 
Action: Mouse scrolled (226, 409) with delta (0, 0)
Screenshot: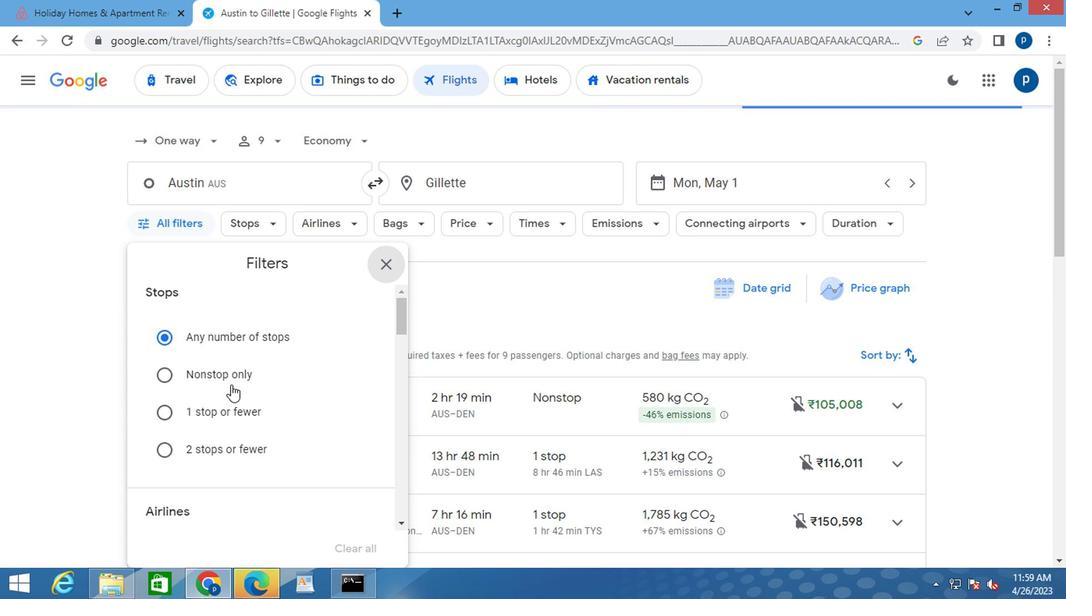 
Action: Mouse moved to (226, 411)
Screenshot: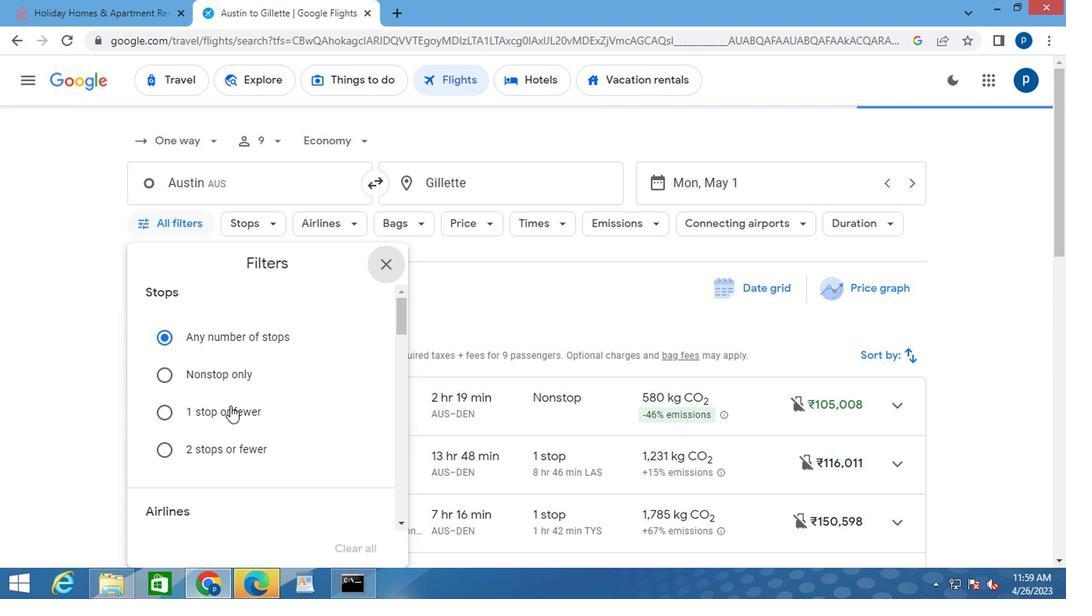 
Action: Mouse scrolled (226, 410) with delta (0, -1)
Screenshot: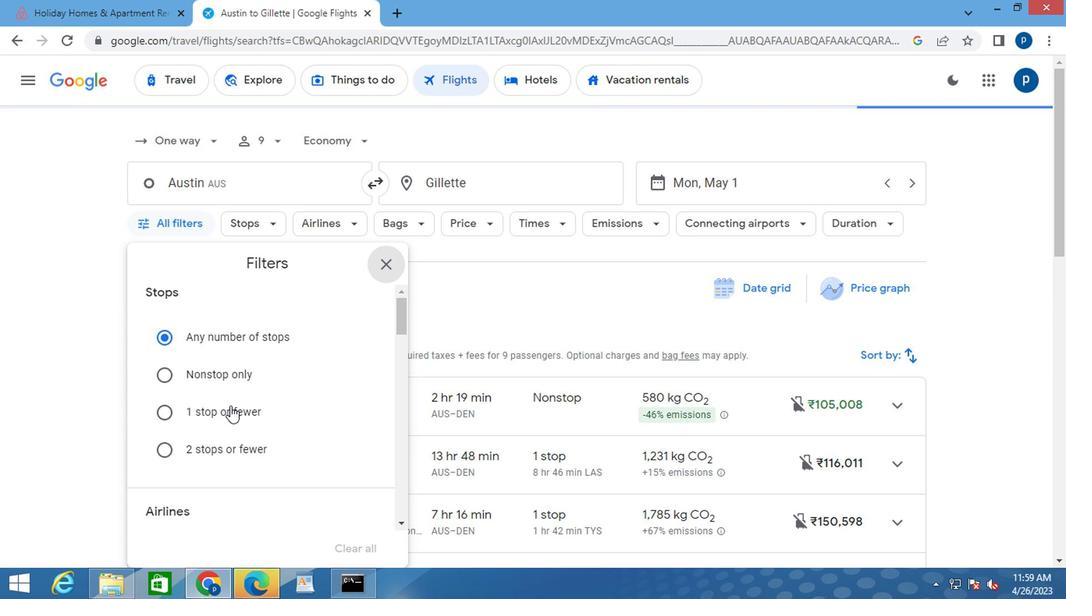
Action: Mouse moved to (231, 412)
Screenshot: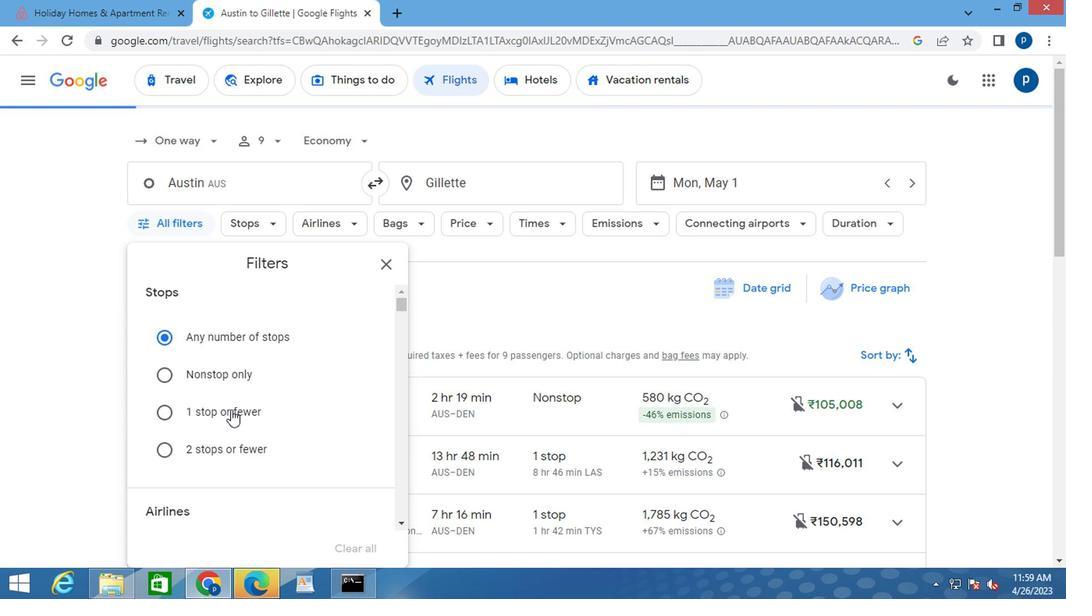 
Action: Mouse scrolled (231, 411) with delta (0, 0)
Screenshot: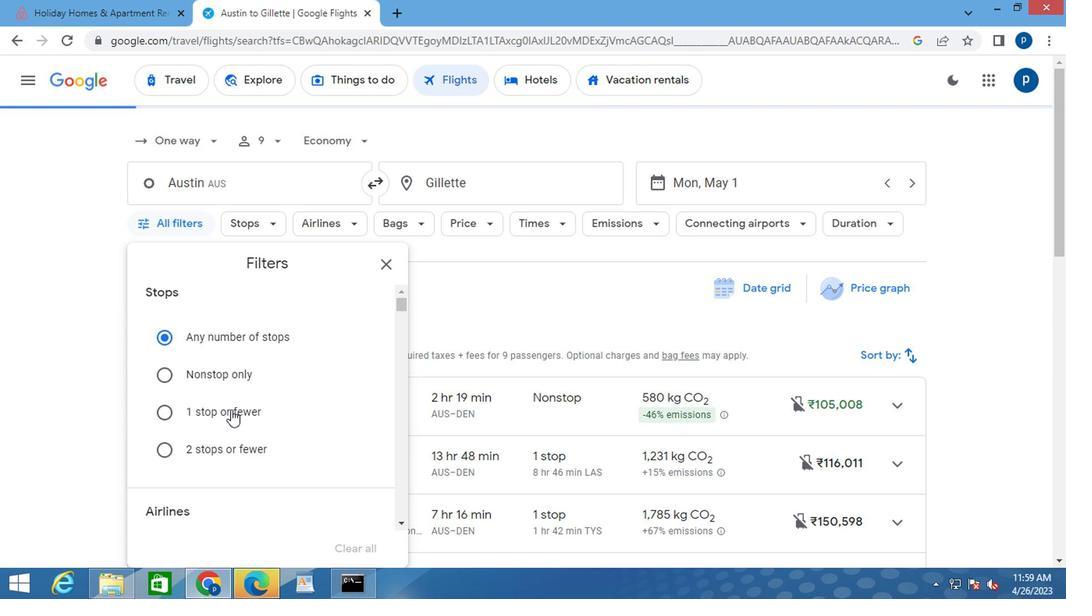 
Action: Mouse moved to (231, 412)
Screenshot: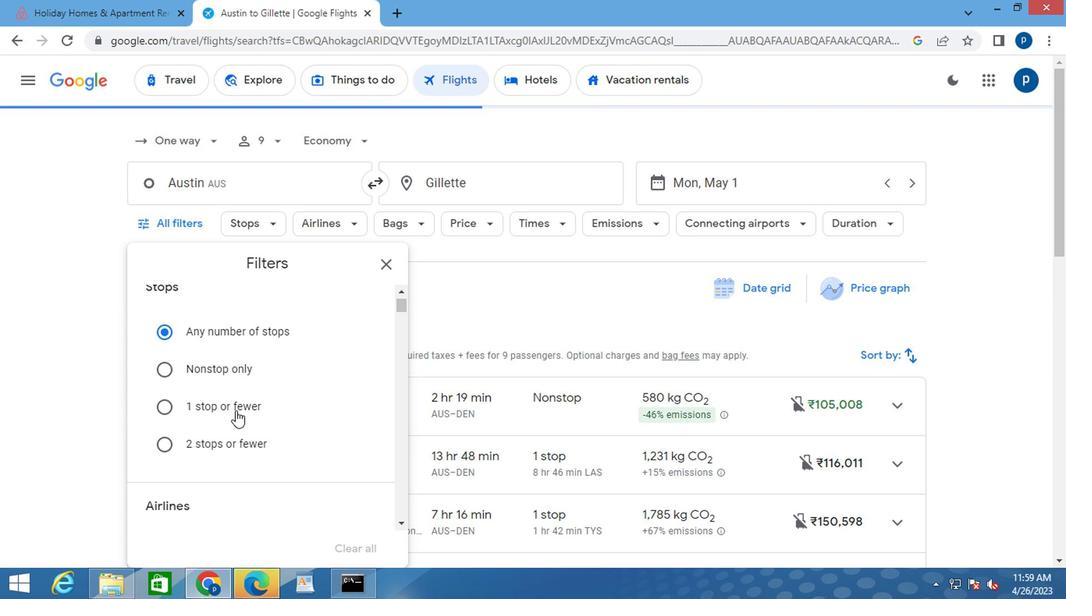 
Action: Mouse scrolled (231, 411) with delta (0, 0)
Screenshot: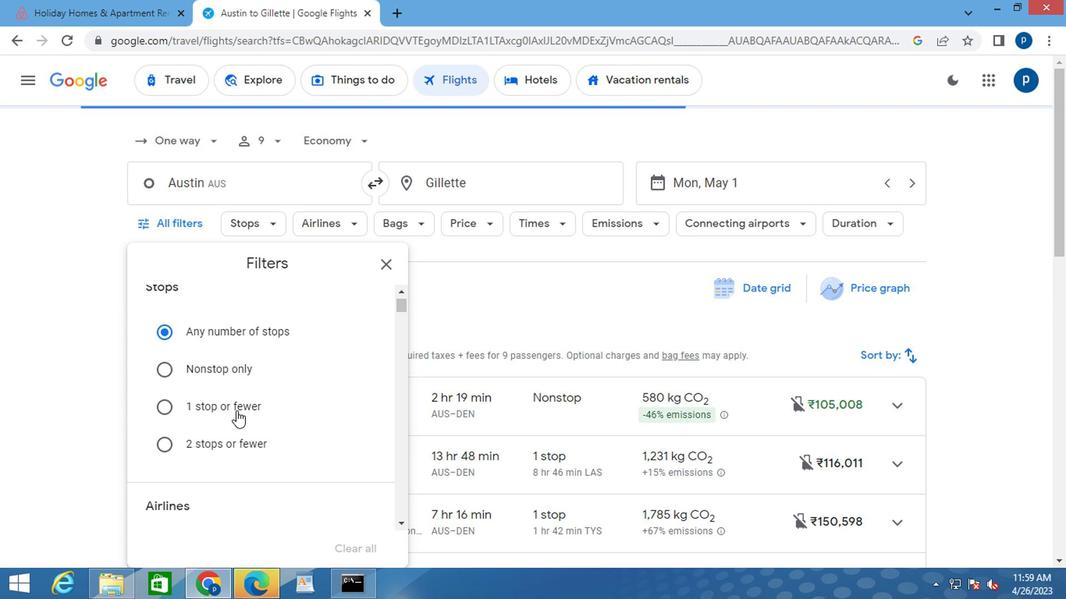 
Action: Mouse moved to (219, 416)
Screenshot: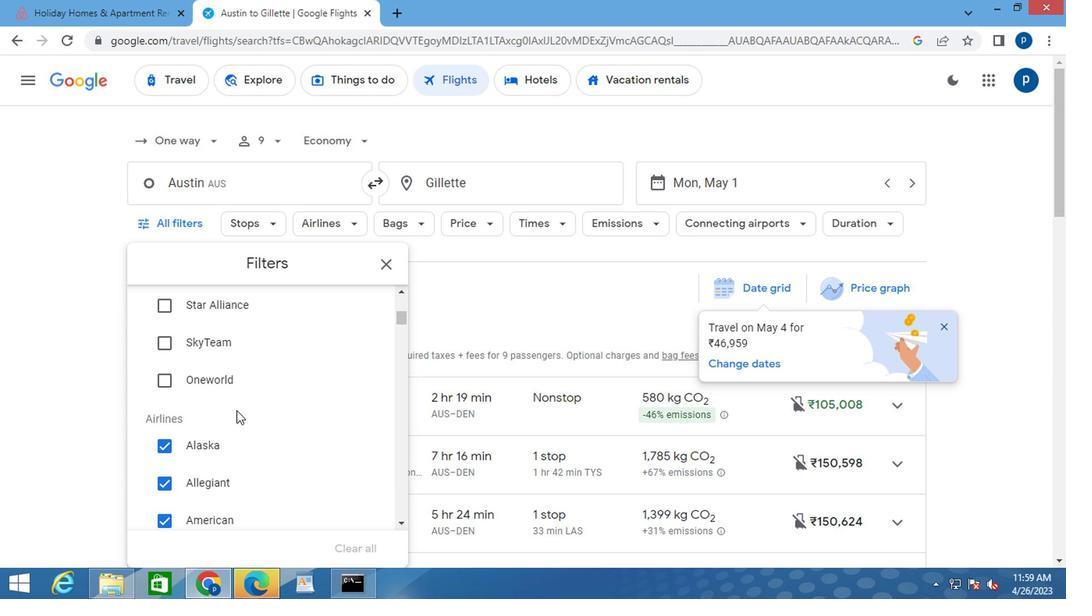 
Action: Mouse scrolled (219, 416) with delta (0, 0)
Screenshot: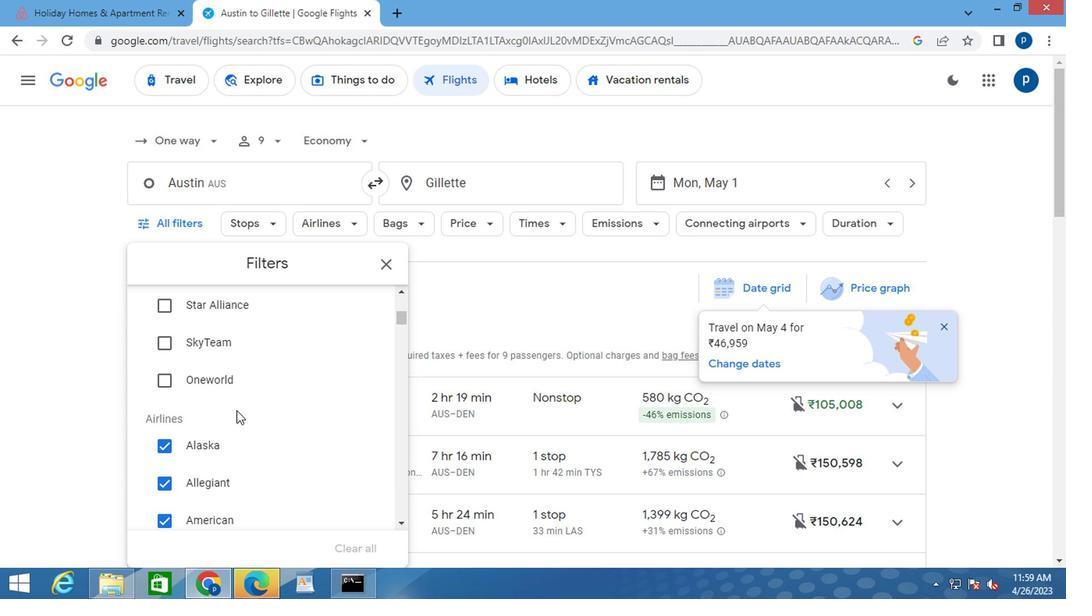 
Action: Mouse moved to (219, 416)
Screenshot: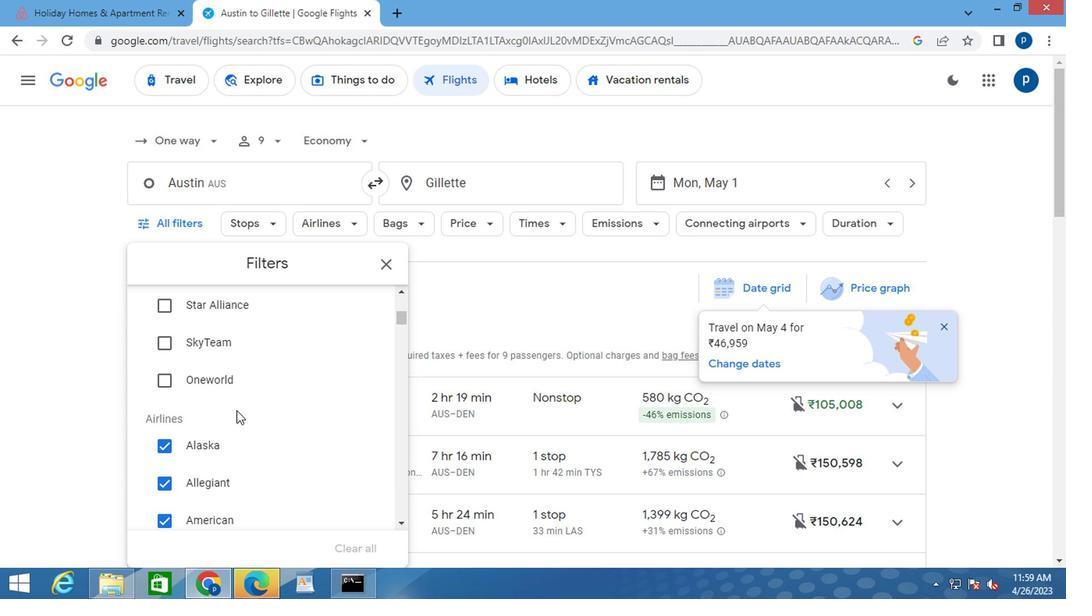 
Action: Mouse scrolled (219, 416) with delta (0, 0)
Screenshot: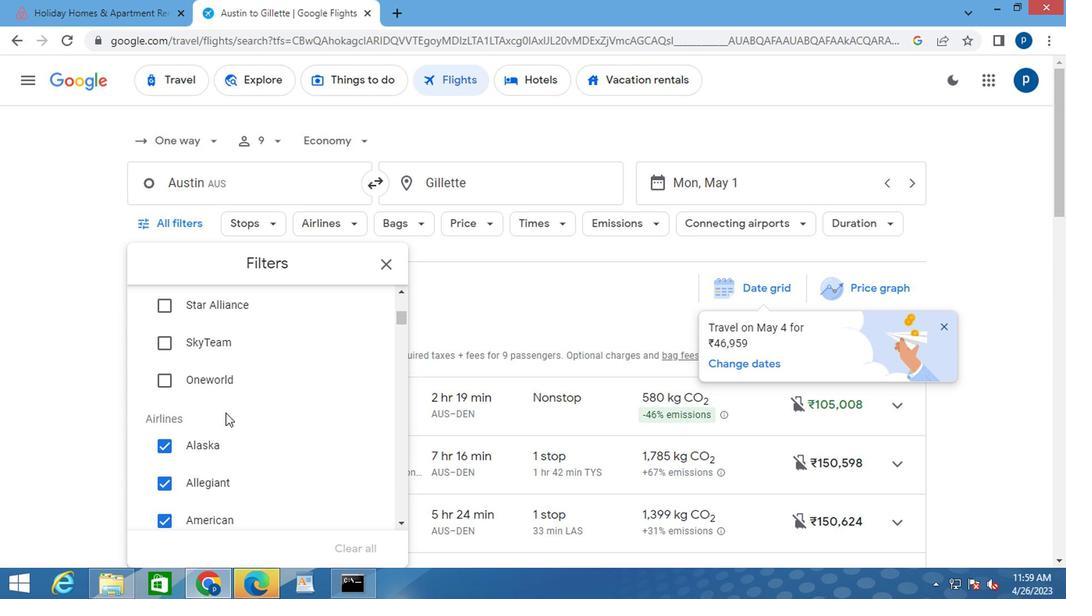 
Action: Mouse moved to (231, 416)
Screenshot: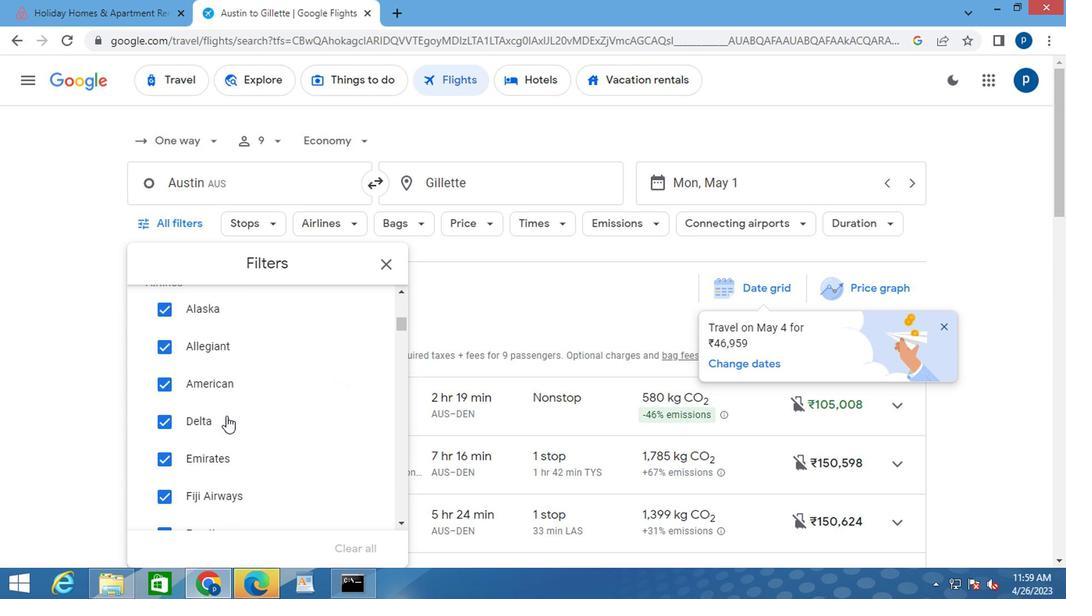 
Action: Mouse scrolled (231, 416) with delta (0, 0)
Screenshot: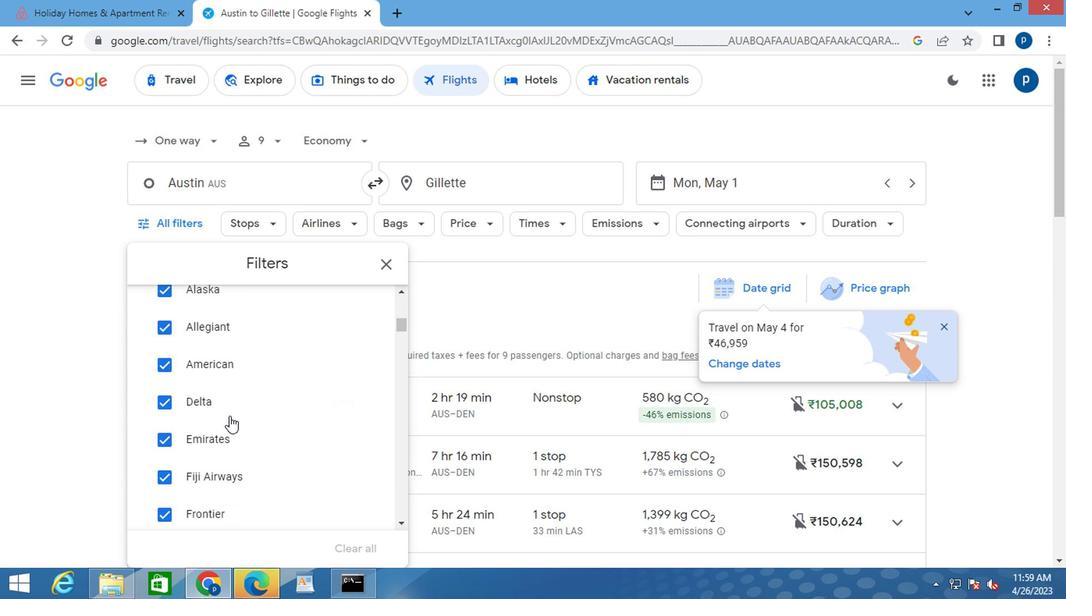 
Action: Mouse moved to (280, 437)
Screenshot: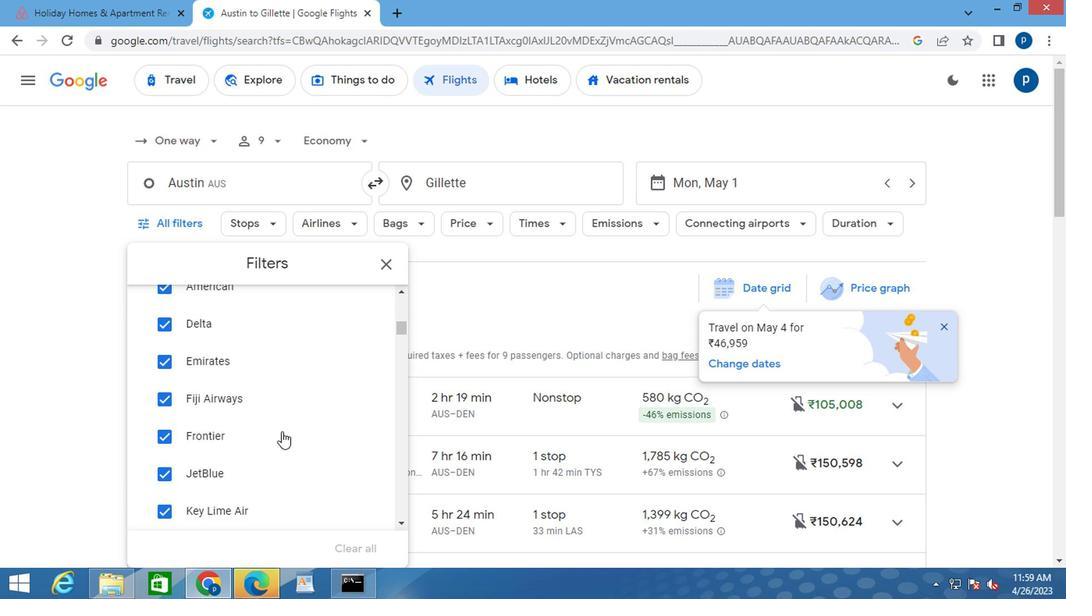 
Action: Mouse scrolled (280, 437) with delta (0, 0)
Screenshot: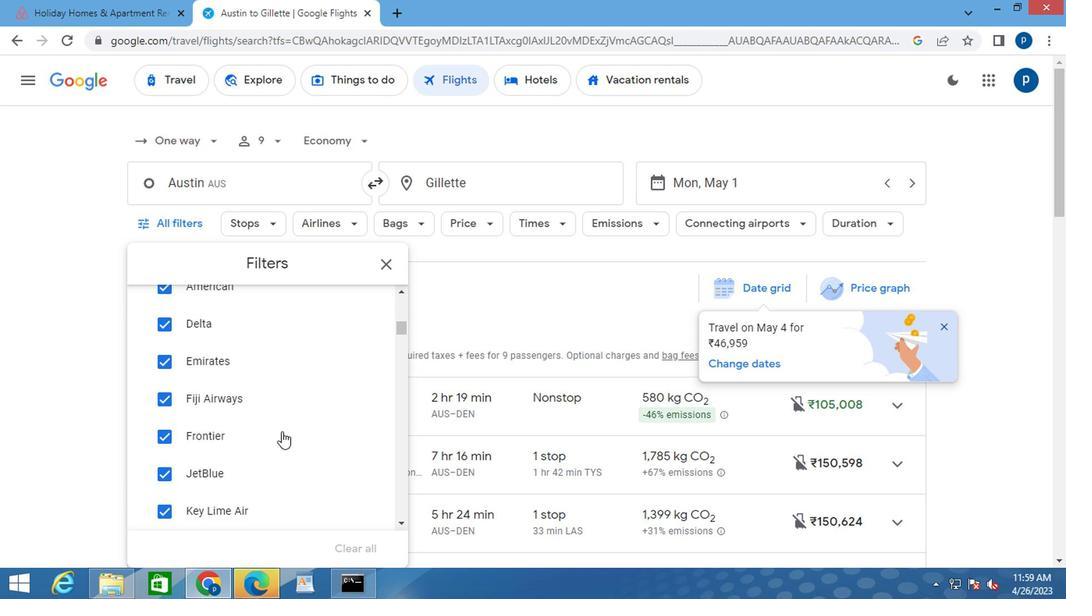 
Action: Mouse scrolled (280, 437) with delta (0, 0)
Screenshot: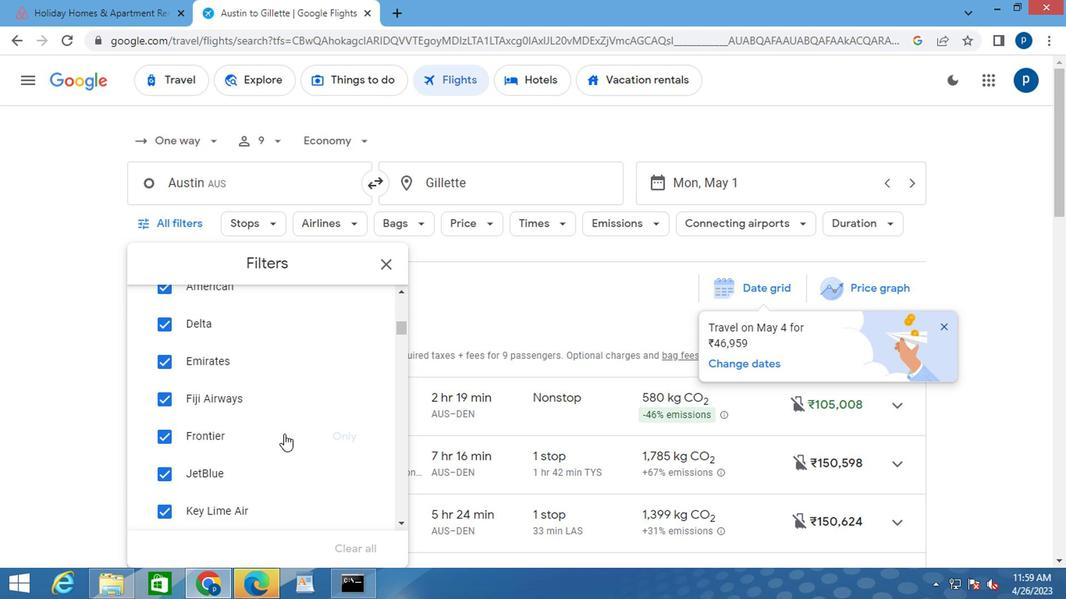 
Action: Mouse moved to (339, 427)
Screenshot: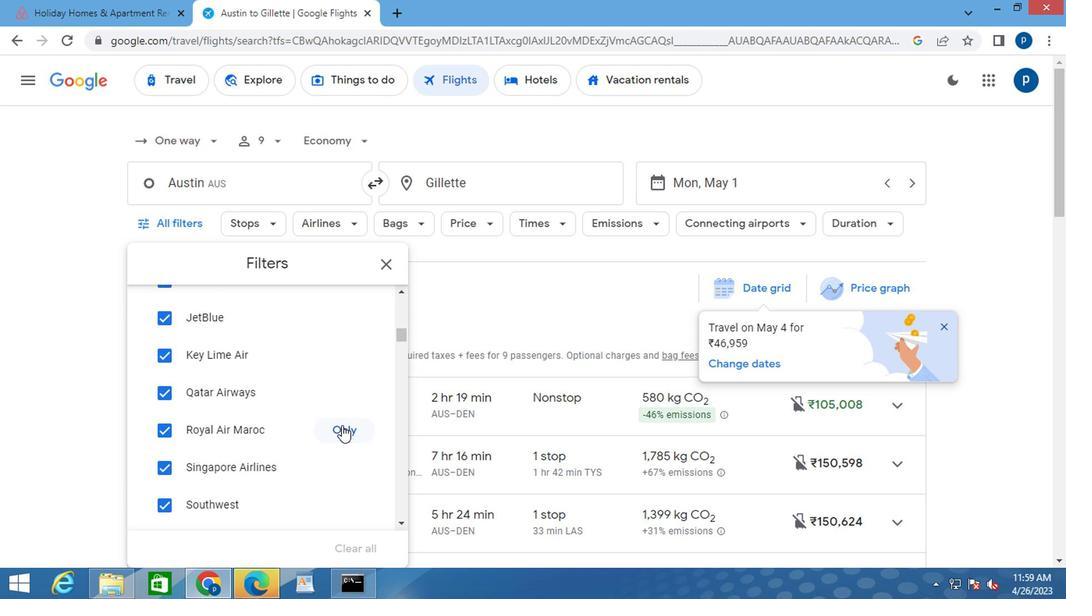 
Action: Mouse pressed left at (339, 427)
Screenshot: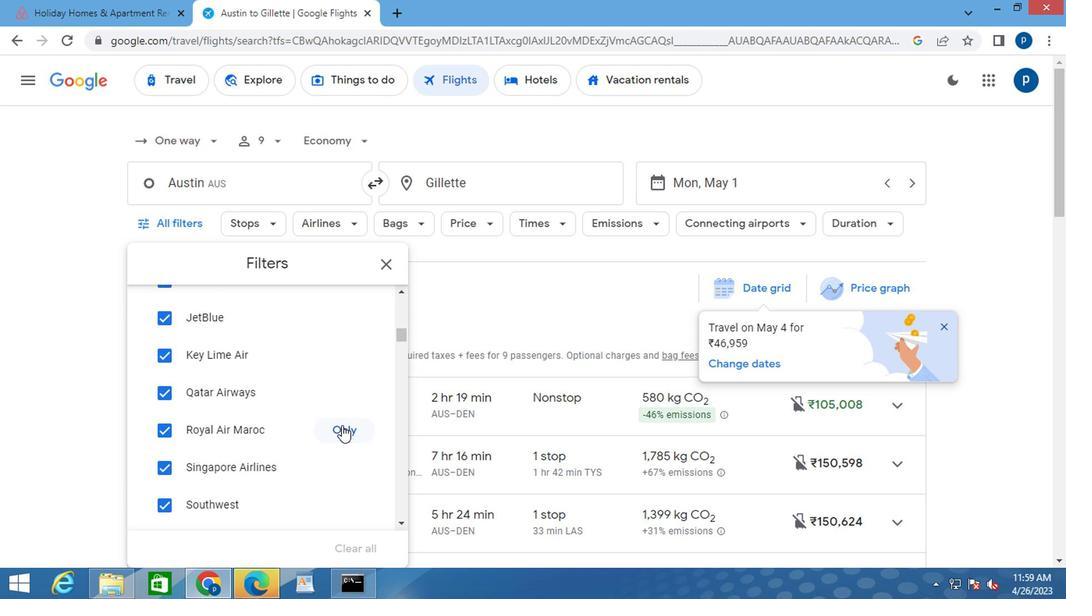 
Action: Mouse moved to (257, 451)
Screenshot: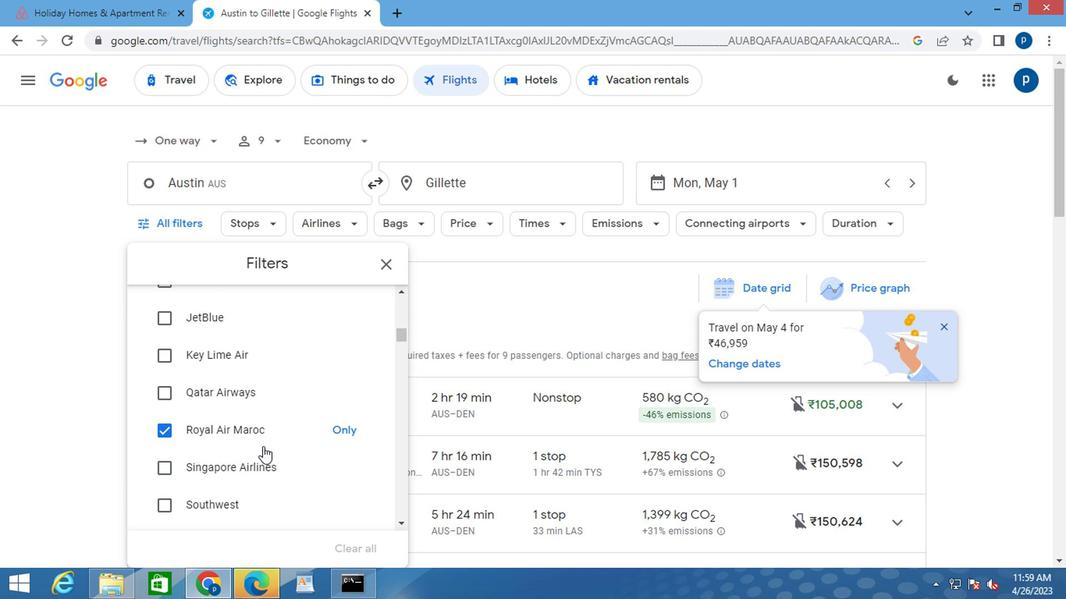 
Action: Mouse scrolled (257, 449) with delta (0, -1)
Screenshot: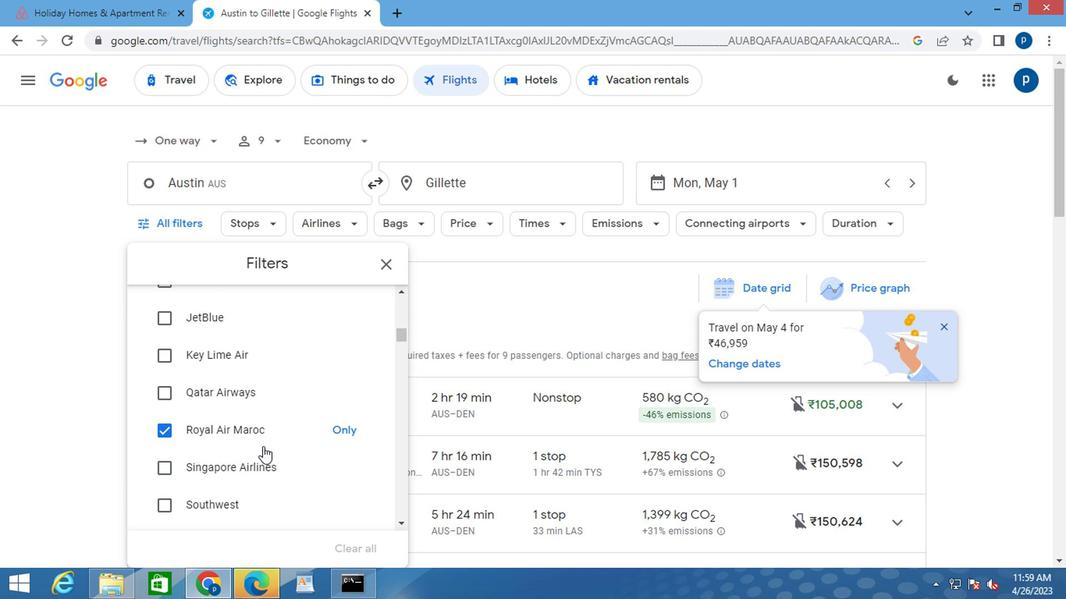 
Action: Mouse moved to (257, 452)
Screenshot: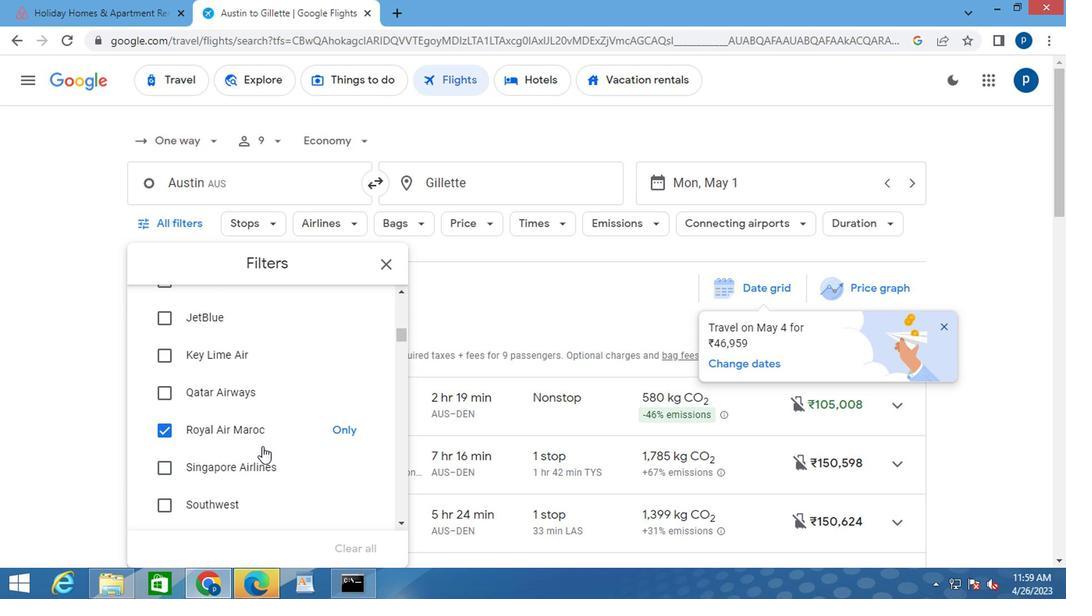 
Action: Mouse scrolled (257, 451) with delta (0, 0)
Screenshot: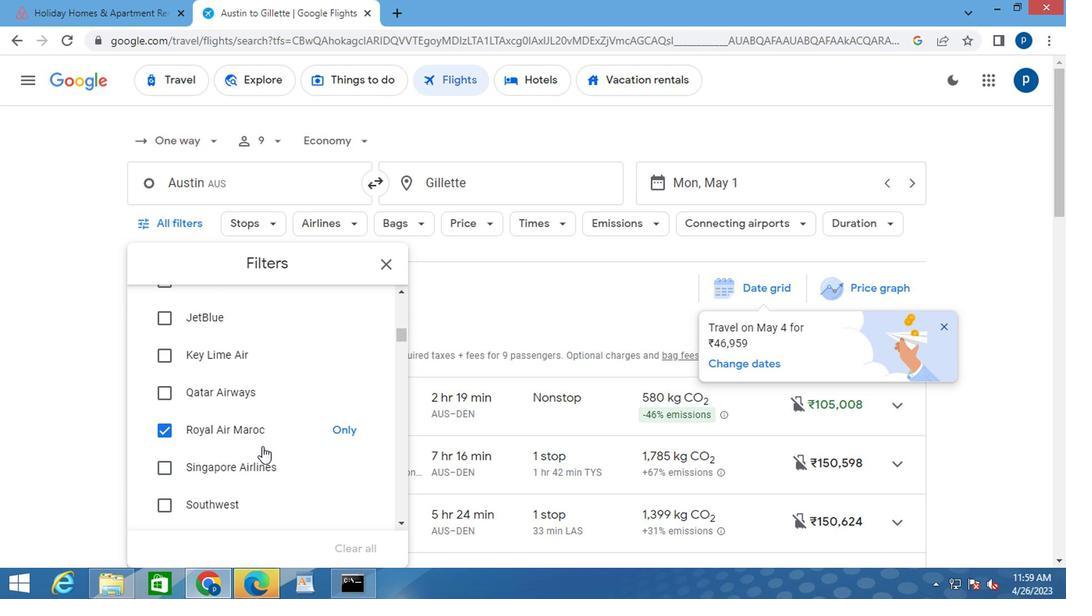 
Action: Mouse scrolled (257, 451) with delta (0, 0)
Screenshot: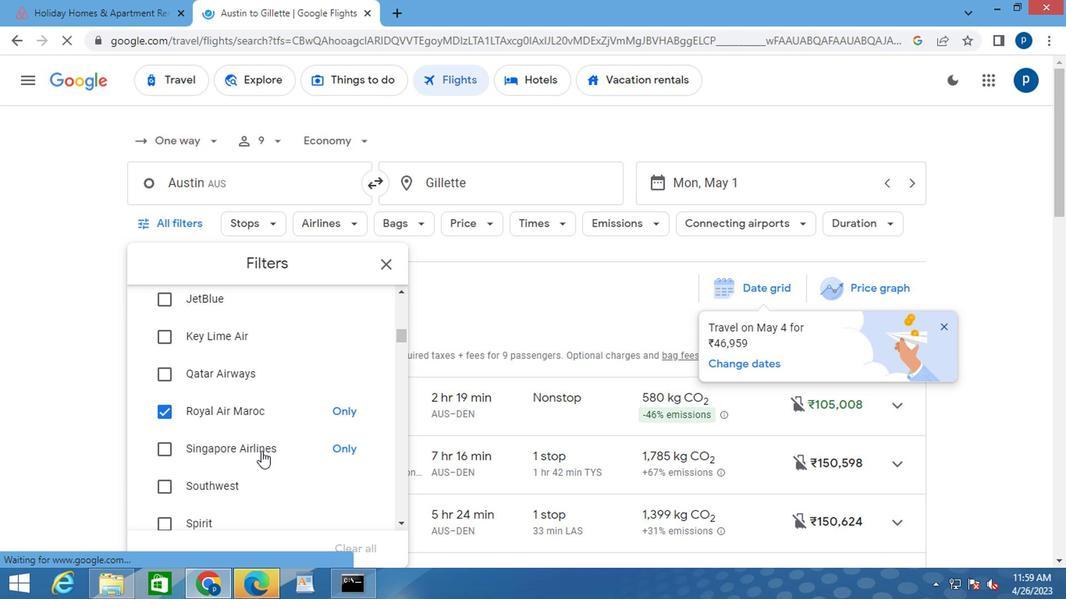 
Action: Mouse moved to (256, 446)
Screenshot: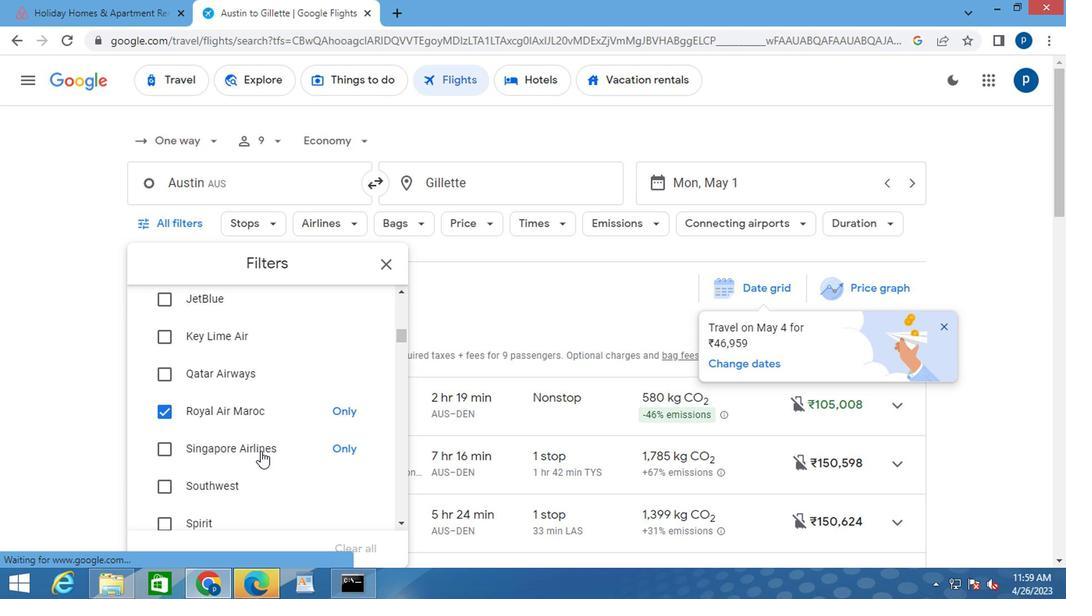 
Action: Mouse scrolled (256, 445) with delta (0, 0)
Screenshot: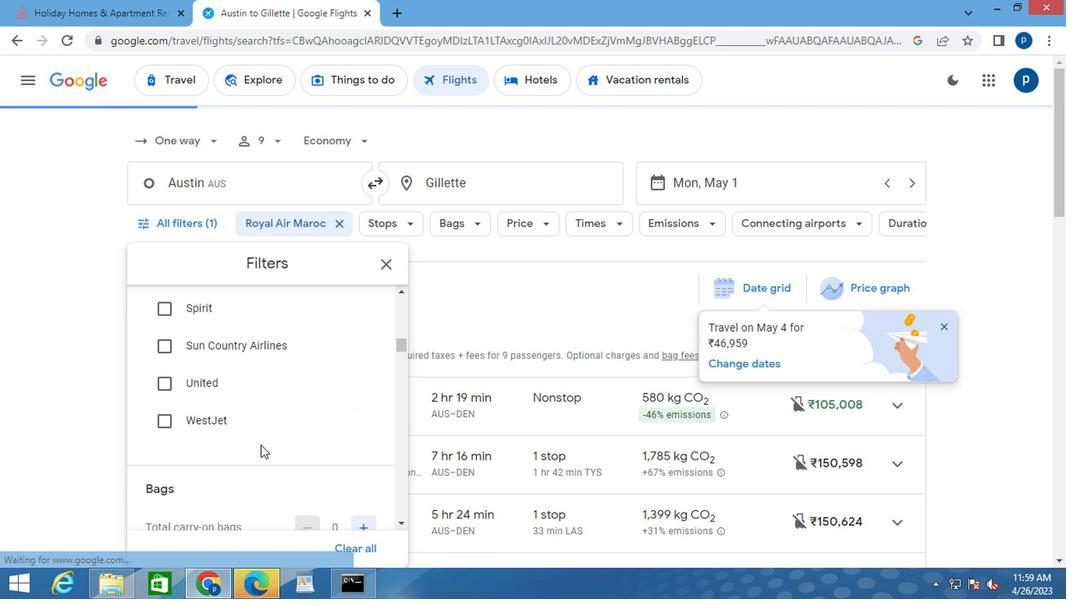
Action: Mouse moved to (256, 445)
Screenshot: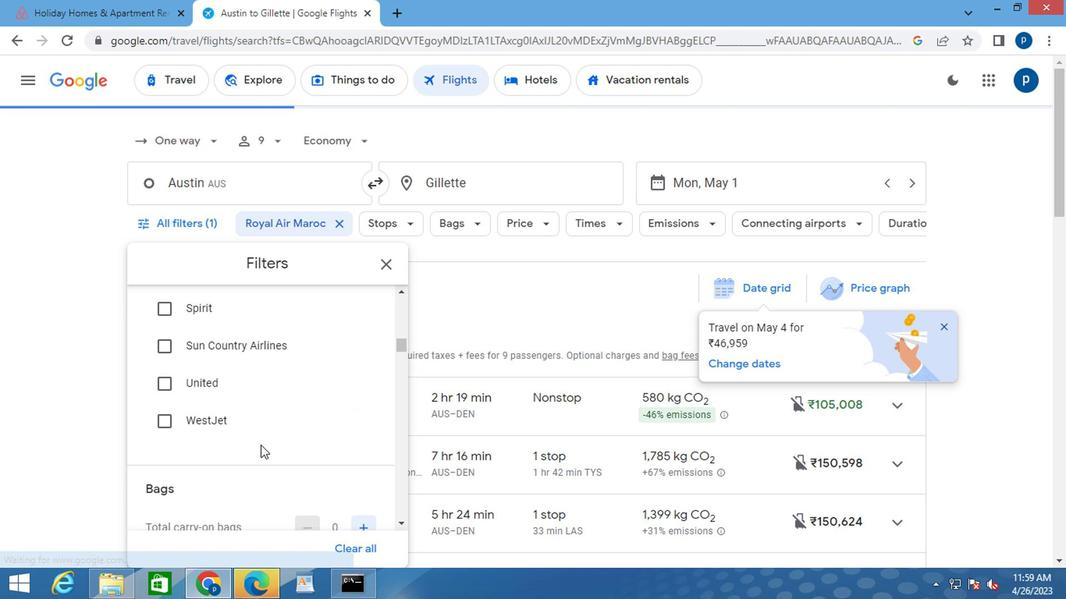 
Action: Mouse scrolled (256, 444) with delta (0, 0)
Screenshot: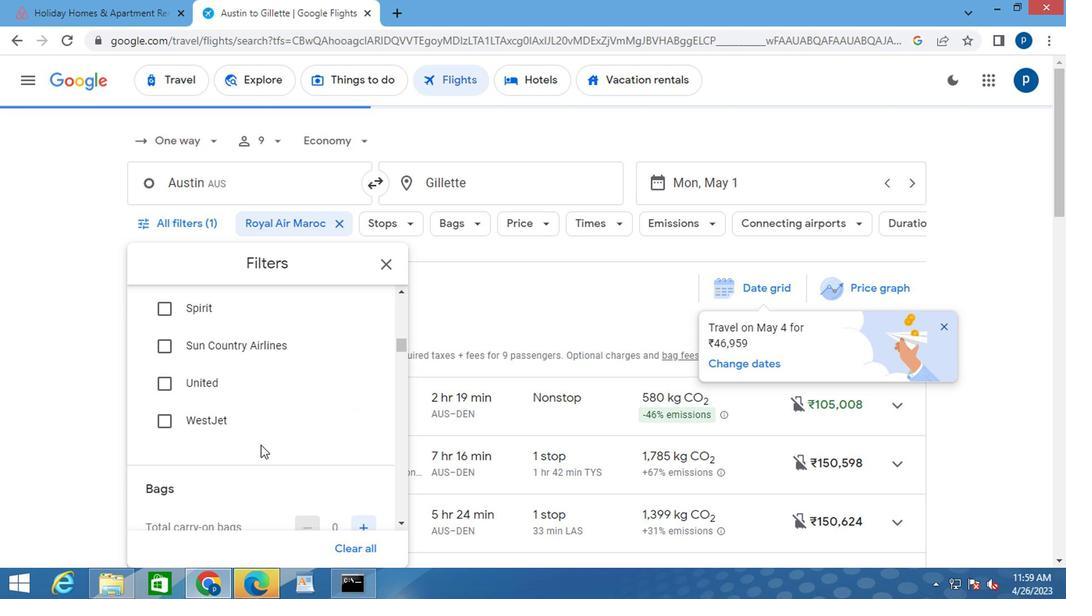 
Action: Mouse moved to (358, 372)
Screenshot: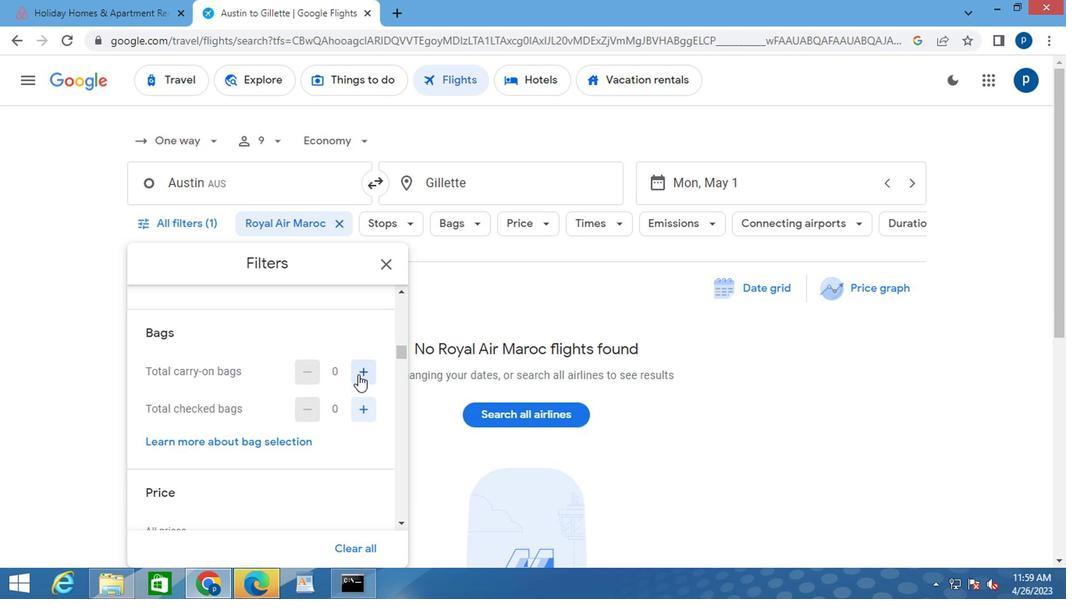 
Action: Mouse pressed left at (358, 372)
Screenshot: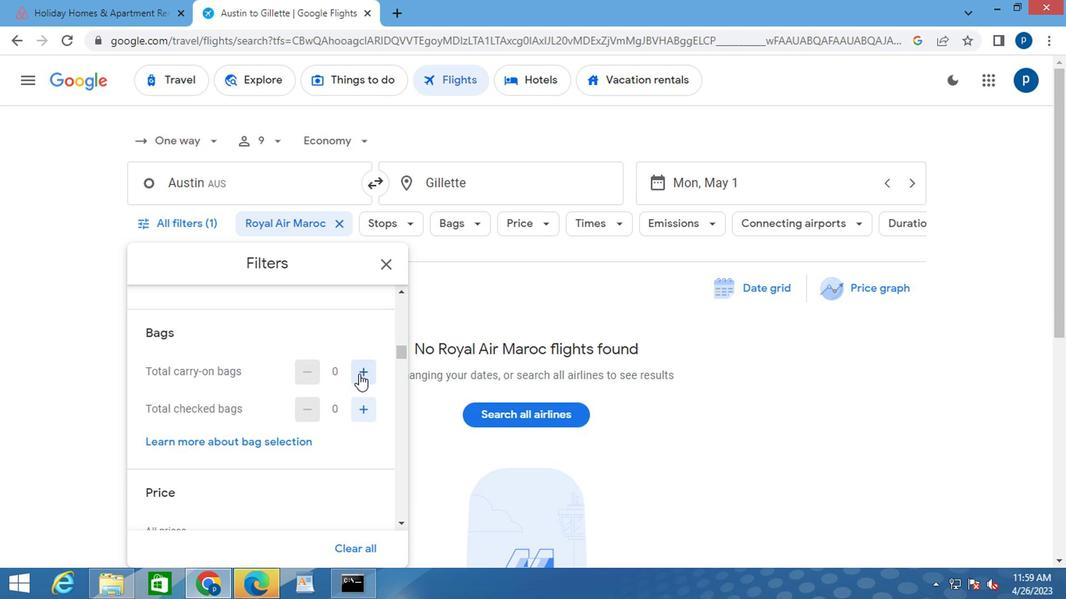 
Action: Mouse moved to (361, 409)
Screenshot: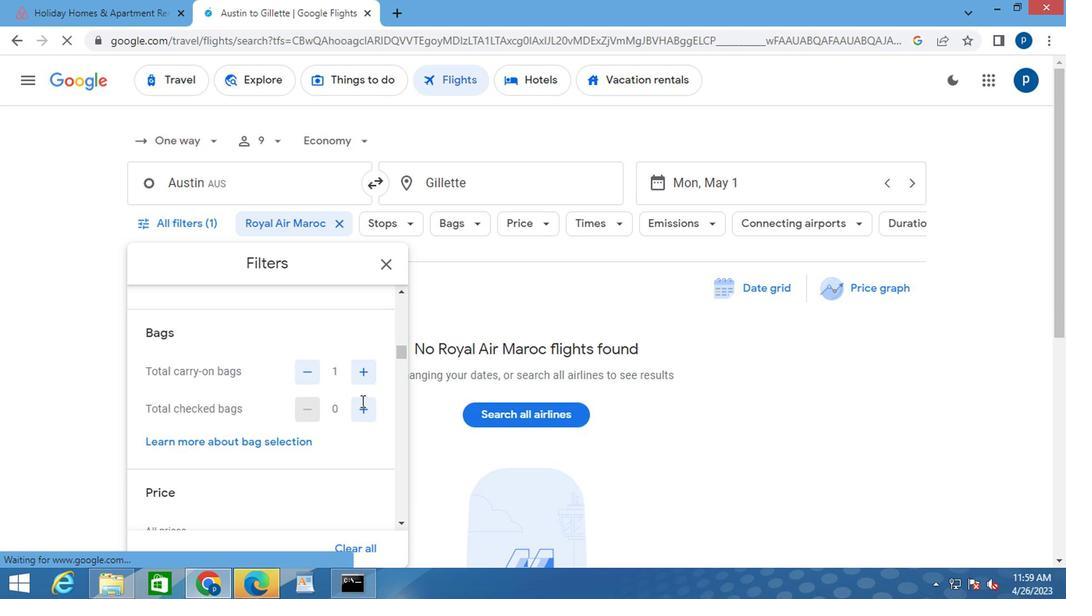 
Action: Mouse pressed left at (361, 409)
Screenshot: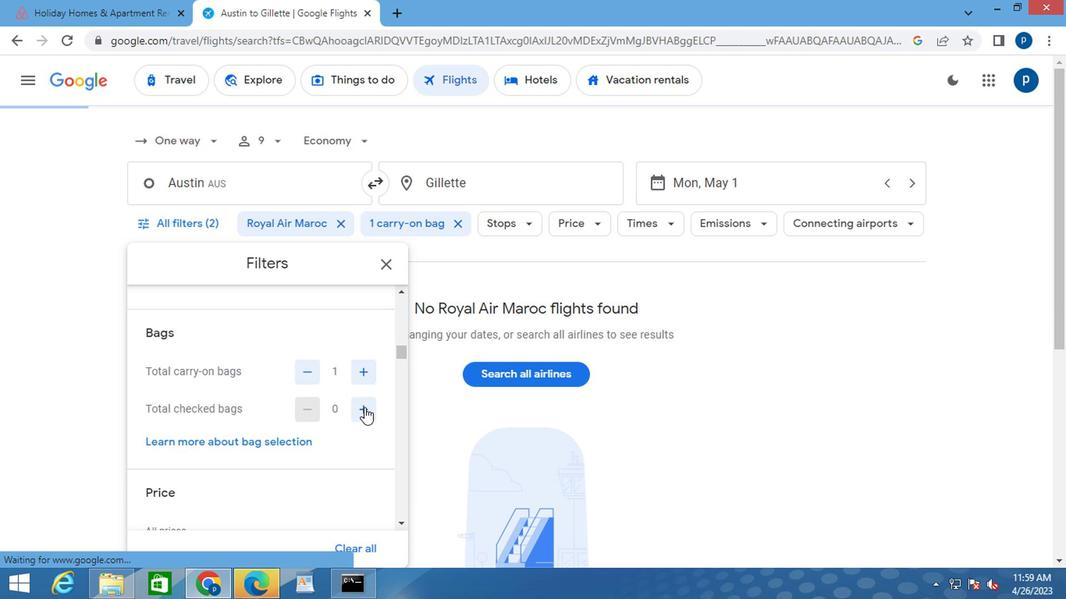 
Action: Mouse moved to (281, 437)
Screenshot: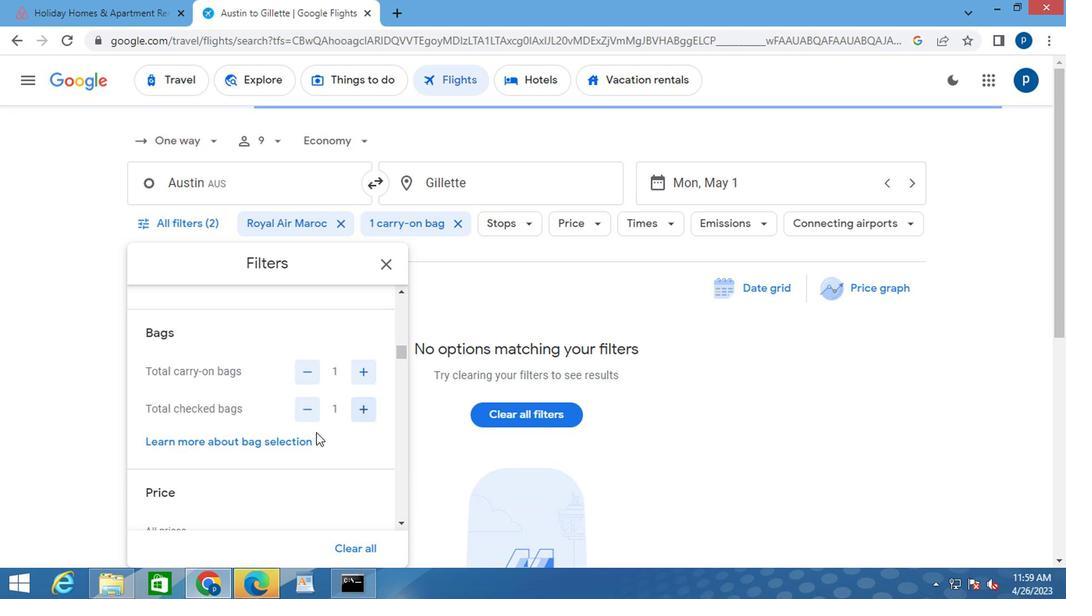
Action: Mouse scrolled (281, 436) with delta (0, -1)
Screenshot: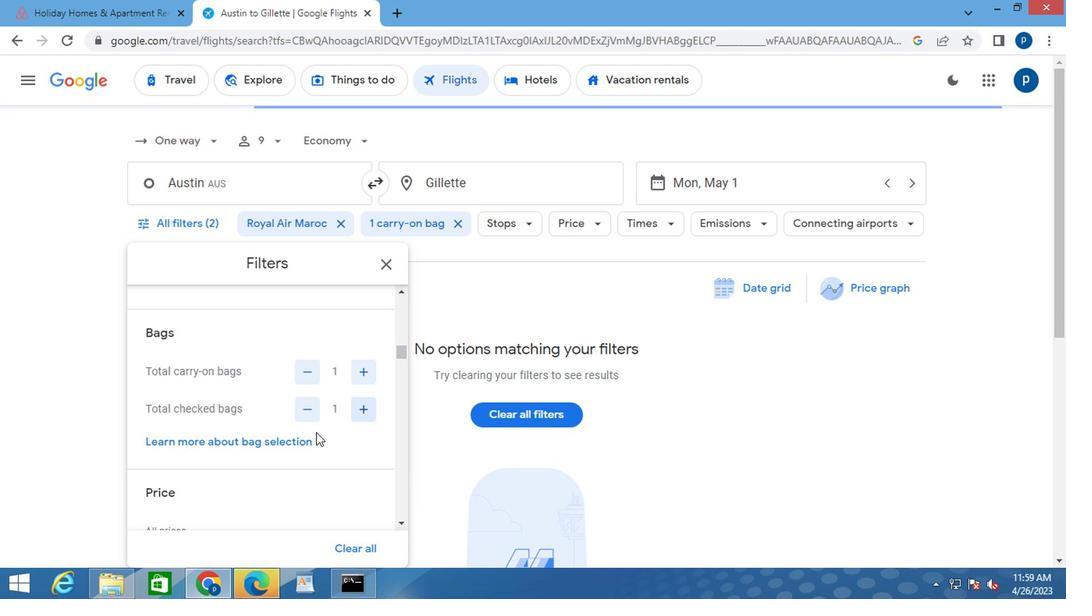 
Action: Mouse moved to (278, 438)
Screenshot: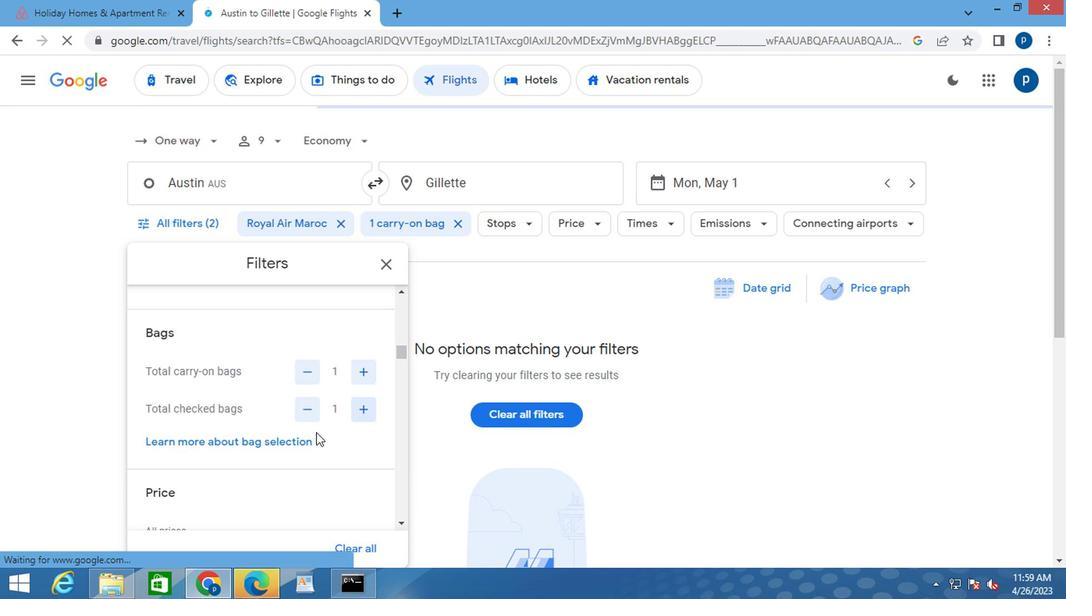 
Action: Mouse scrolled (278, 437) with delta (0, 0)
Screenshot: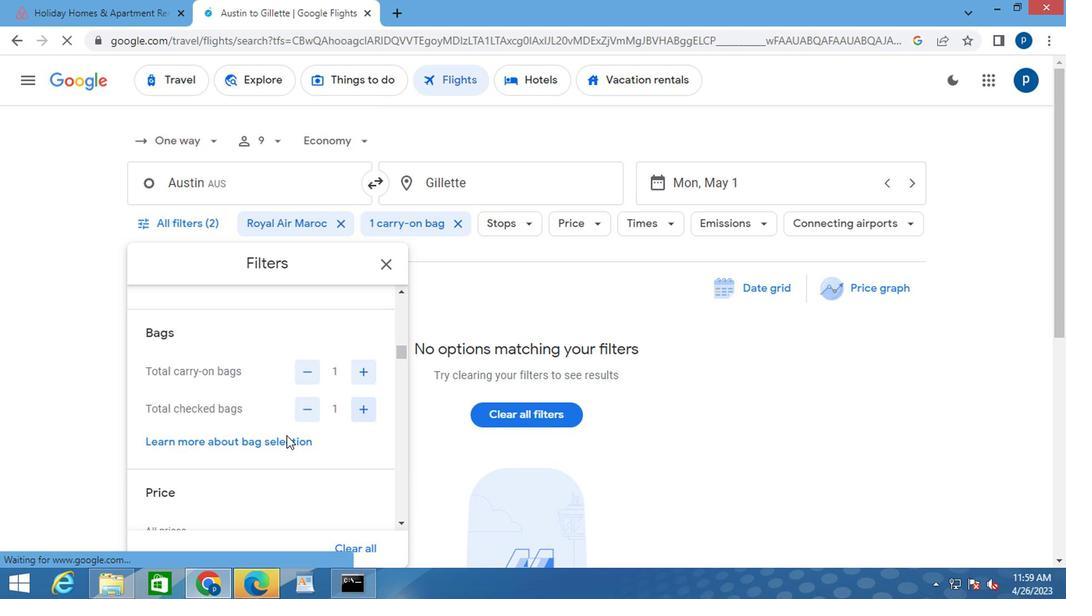 
Action: Mouse moved to (276, 439)
Screenshot: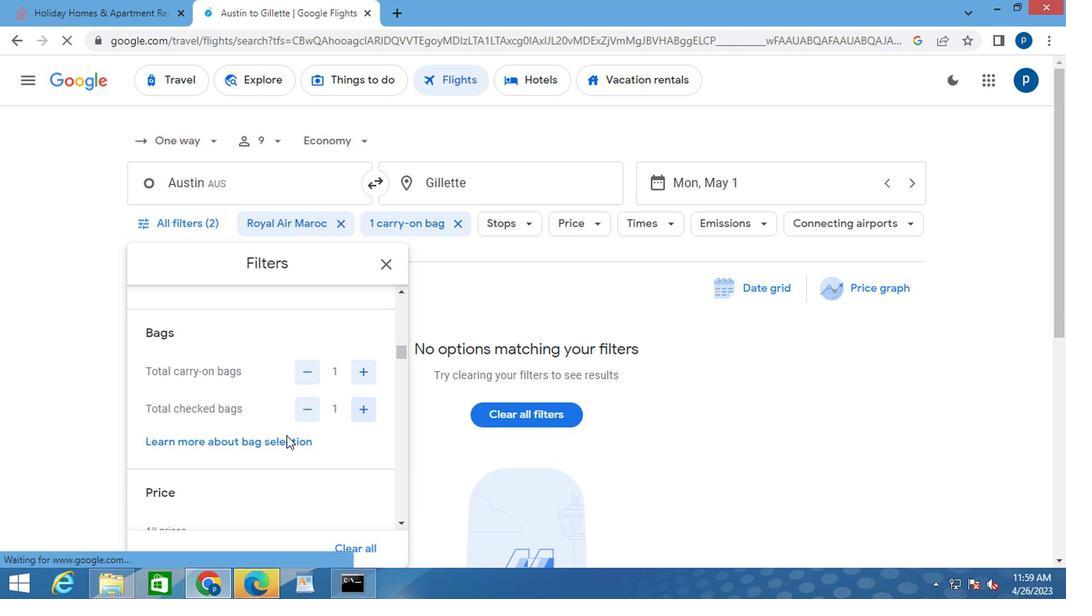 
Action: Mouse scrolled (276, 438) with delta (0, -1)
Screenshot: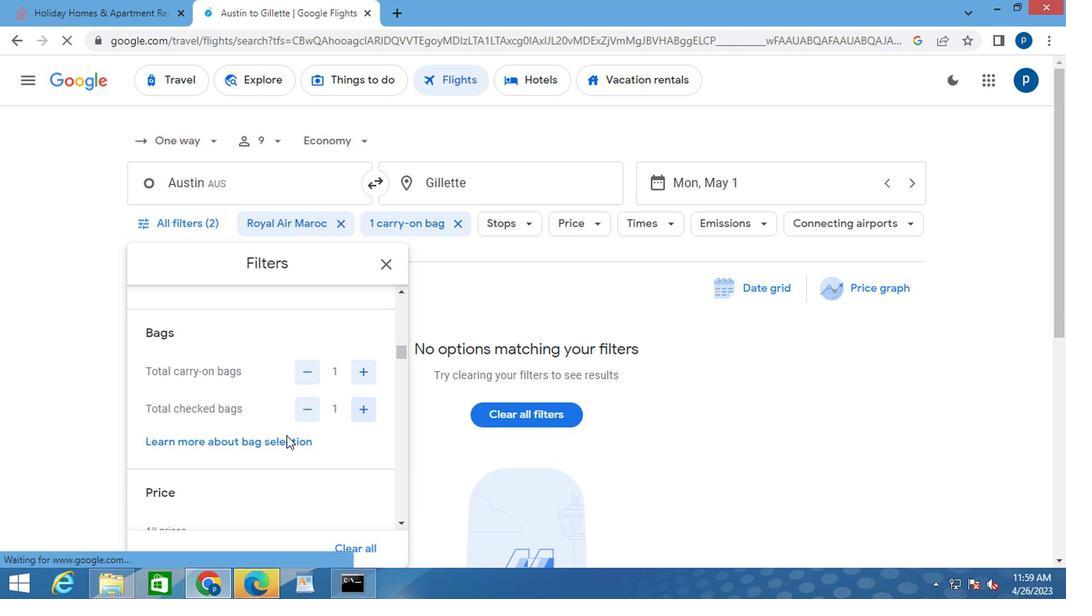 
Action: Mouse moved to (348, 362)
Screenshot: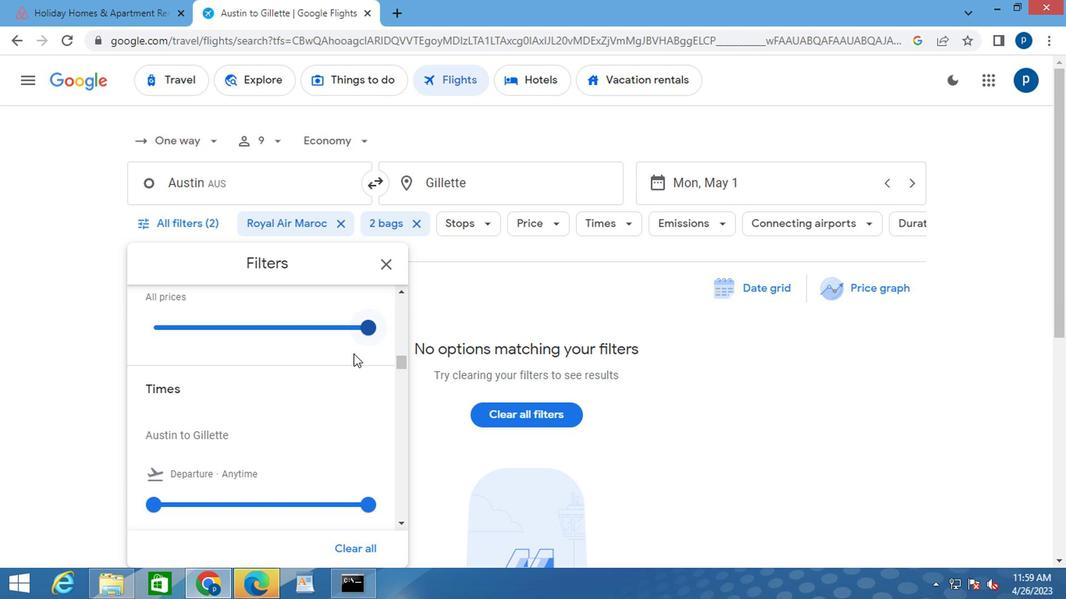 
Action: Mouse scrolled (348, 362) with delta (0, 0)
Screenshot: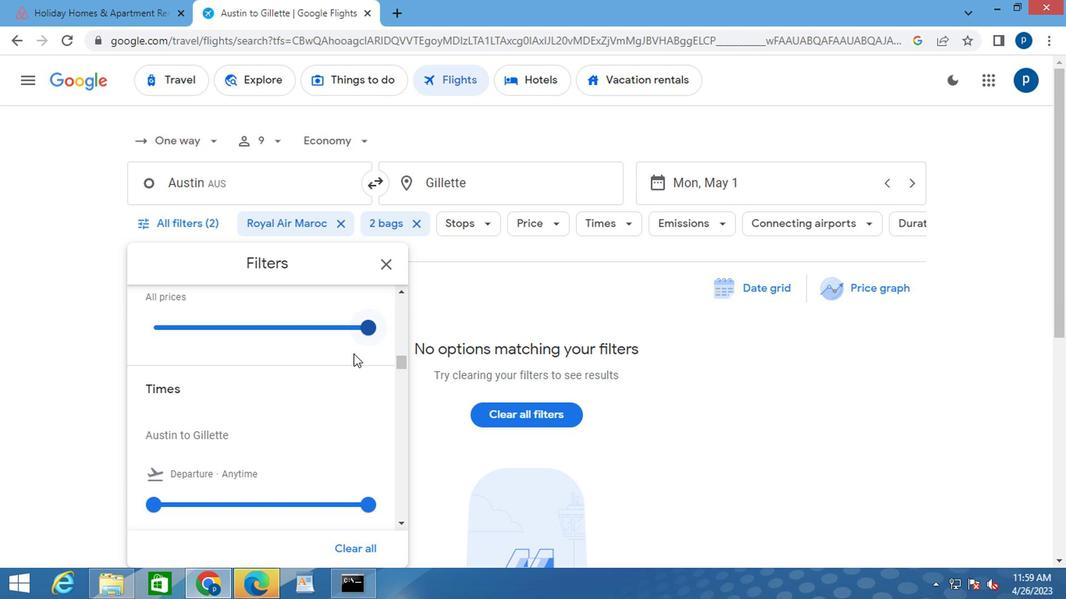 
Action: Mouse moved to (364, 399)
Screenshot: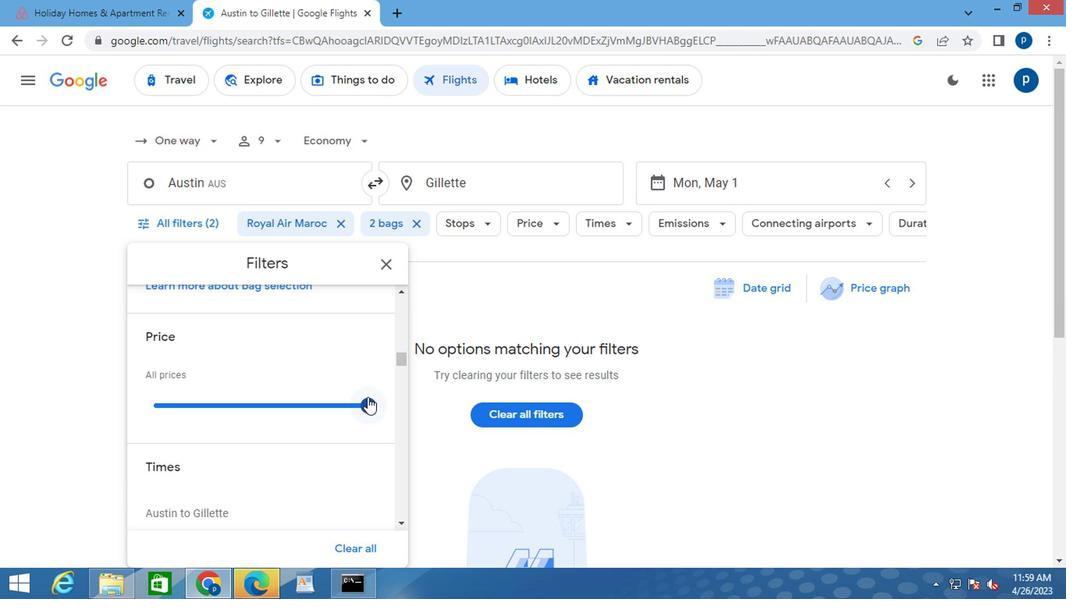 
Action: Mouse pressed left at (364, 399)
Screenshot: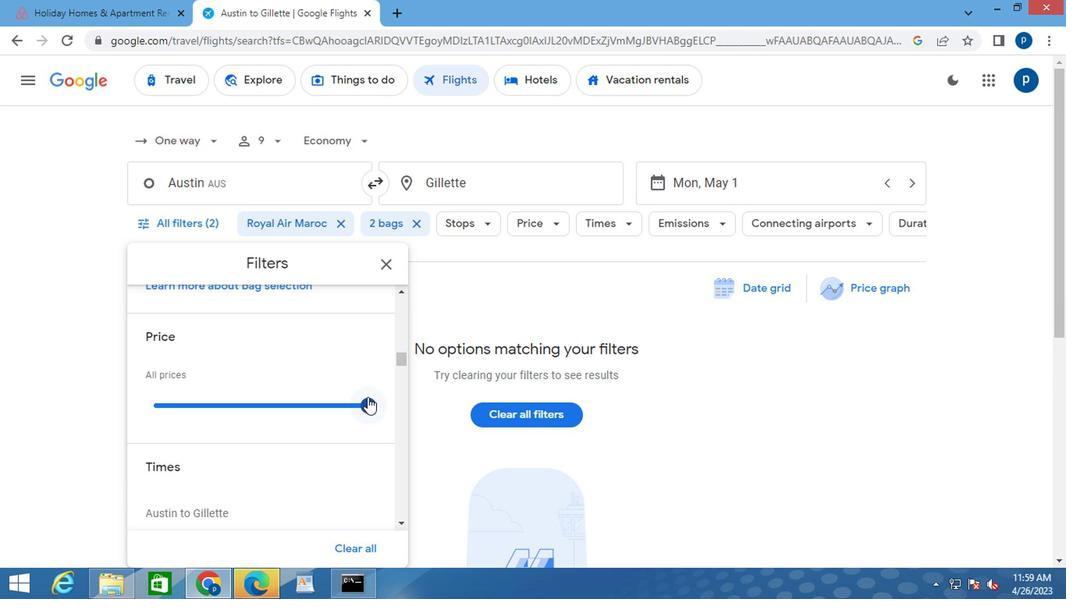 
Action: Mouse moved to (253, 457)
Screenshot: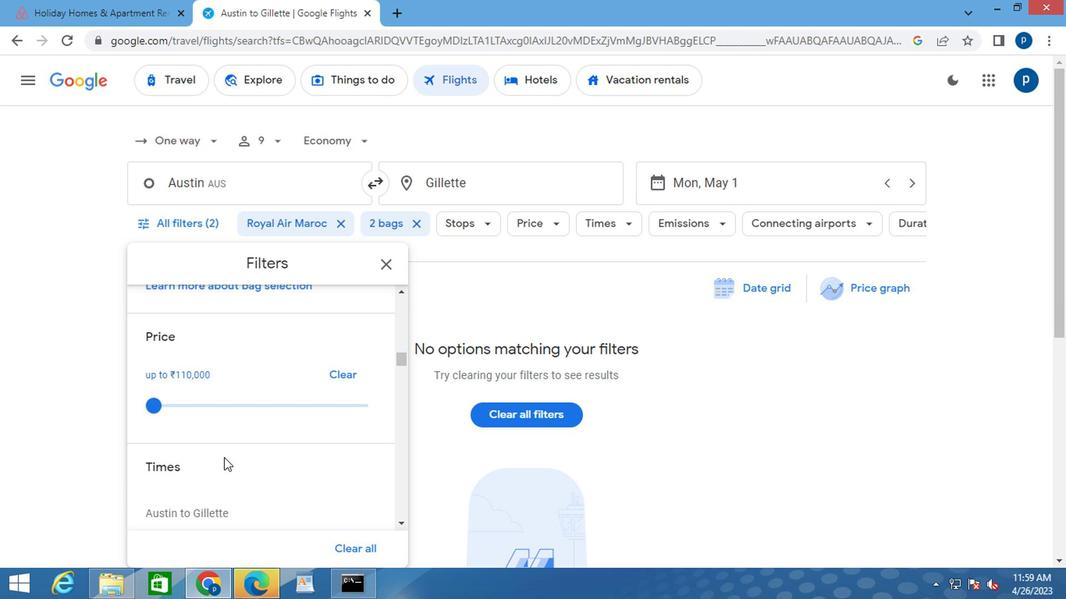 
Action: Mouse scrolled (253, 457) with delta (0, 0)
Screenshot: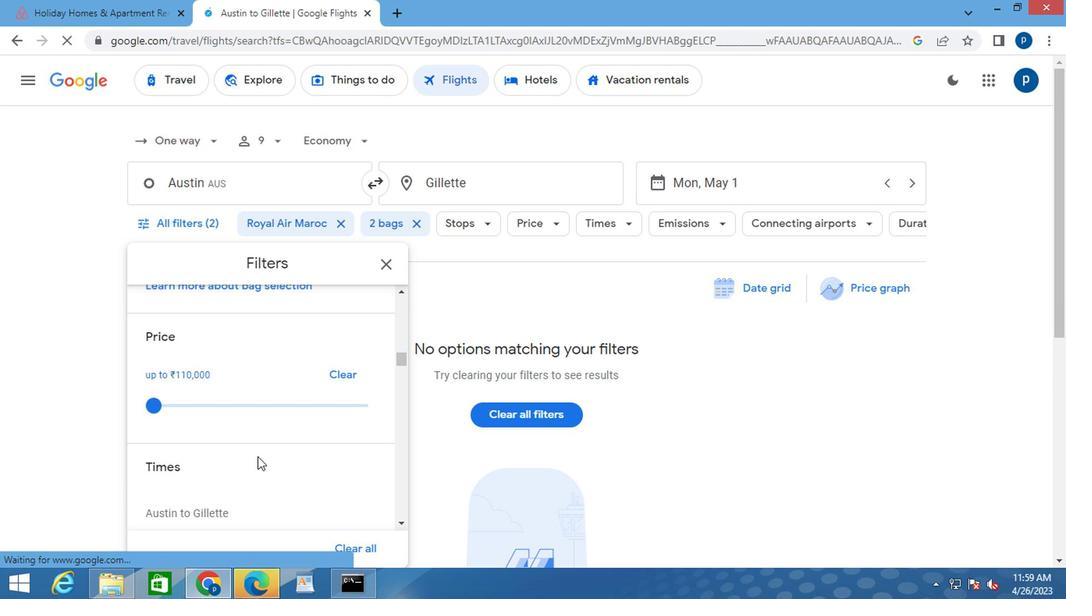 
Action: Mouse moved to (253, 457)
Screenshot: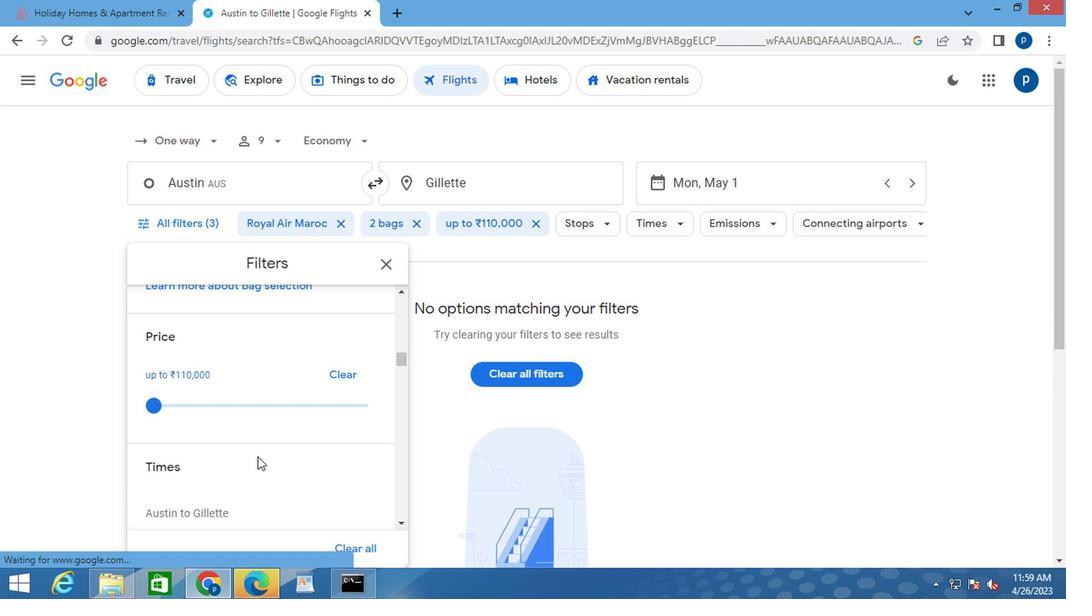 
Action: Mouse scrolled (253, 456) with delta (0, -1)
Screenshot: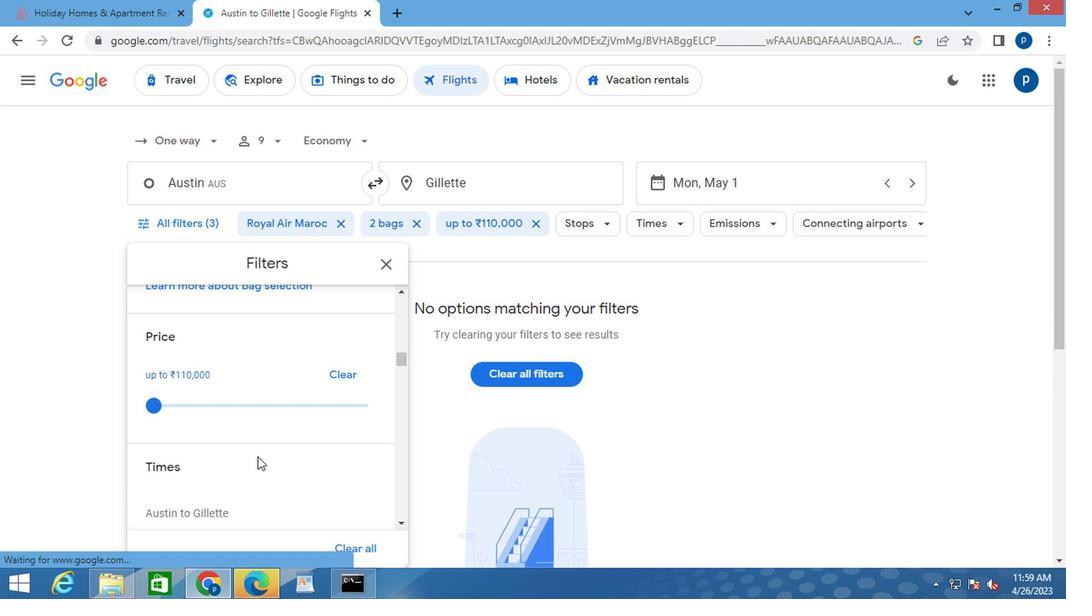 
Action: Mouse moved to (253, 455)
Screenshot: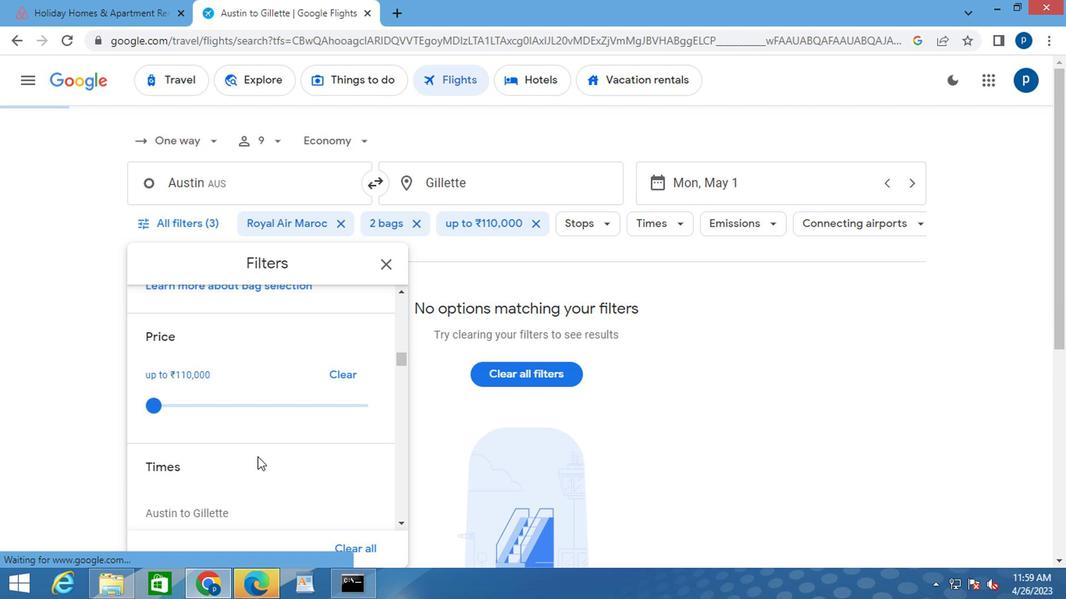 
Action: Mouse scrolled (253, 454) with delta (0, 0)
Screenshot: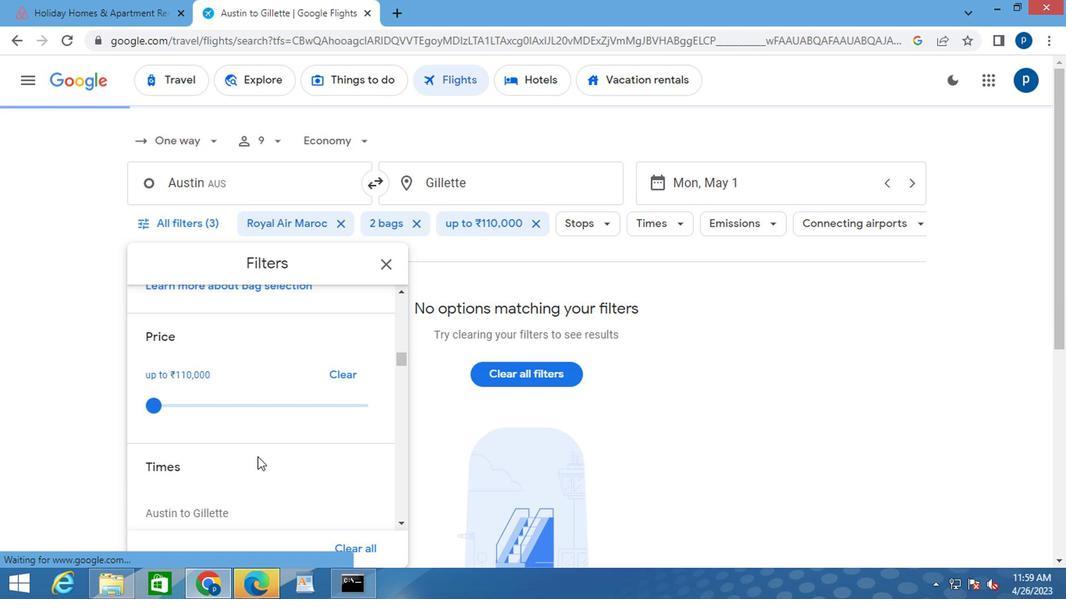 
Action: Mouse moved to (153, 350)
Screenshot: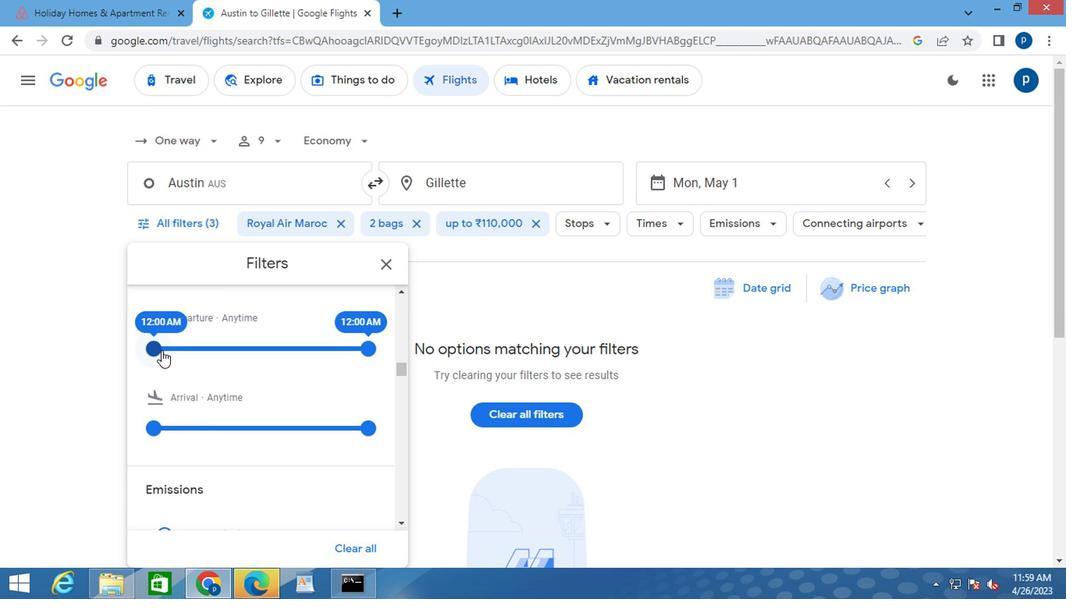 
Action: Mouse pressed left at (153, 350)
Screenshot: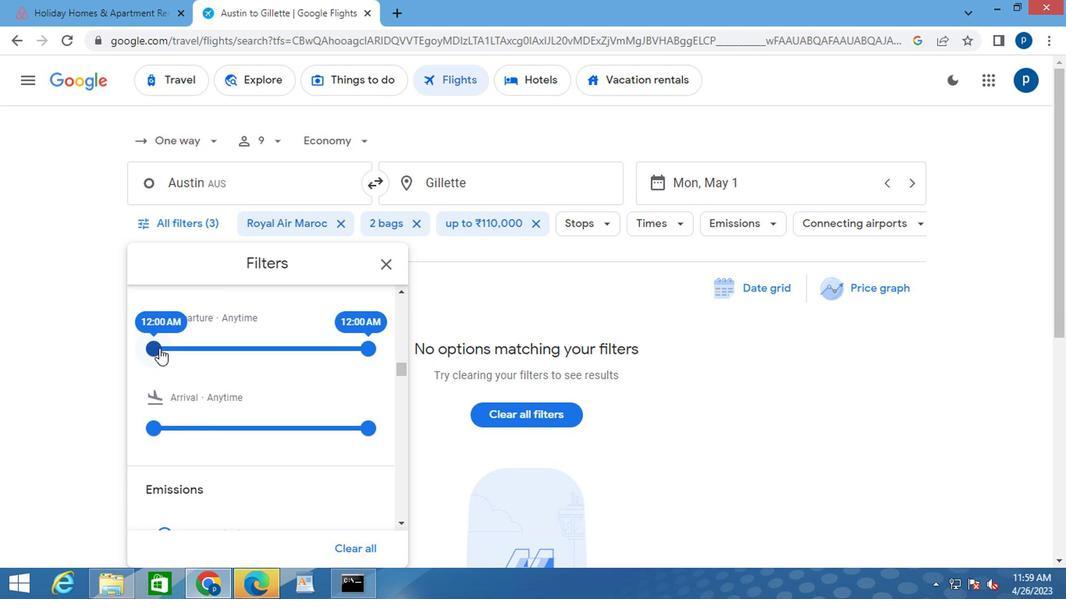 
Action: Mouse moved to (364, 349)
Screenshot: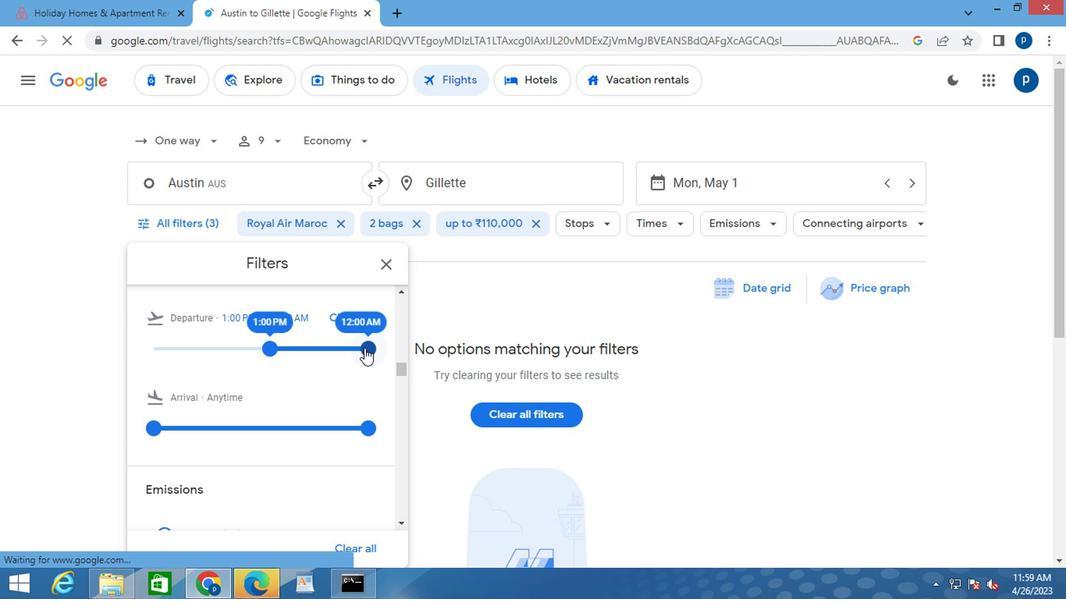 
Action: Mouse pressed left at (364, 349)
Screenshot: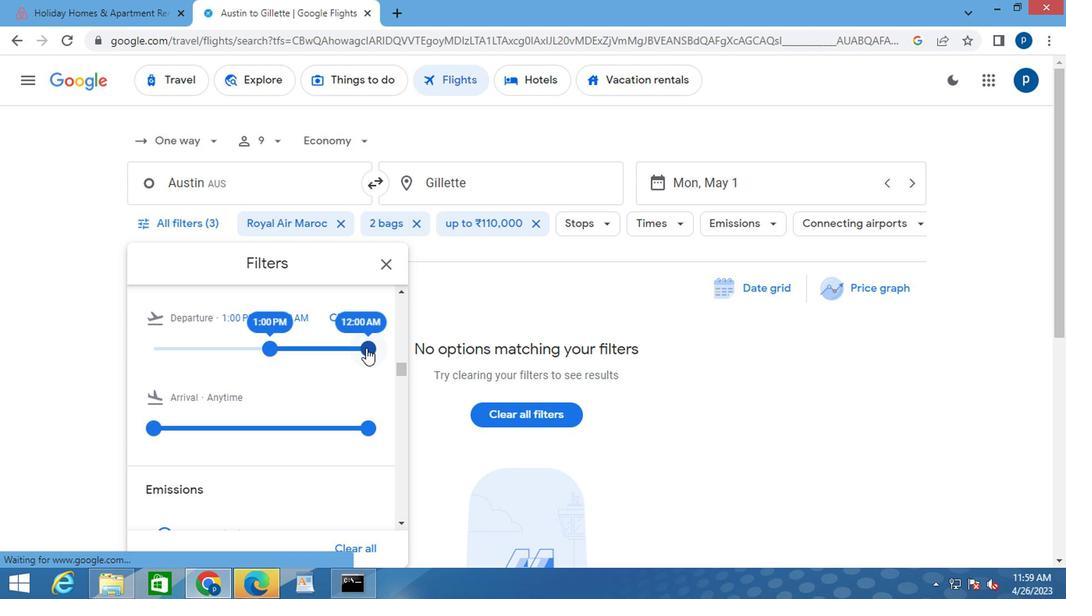 
Action: Mouse moved to (382, 262)
Screenshot: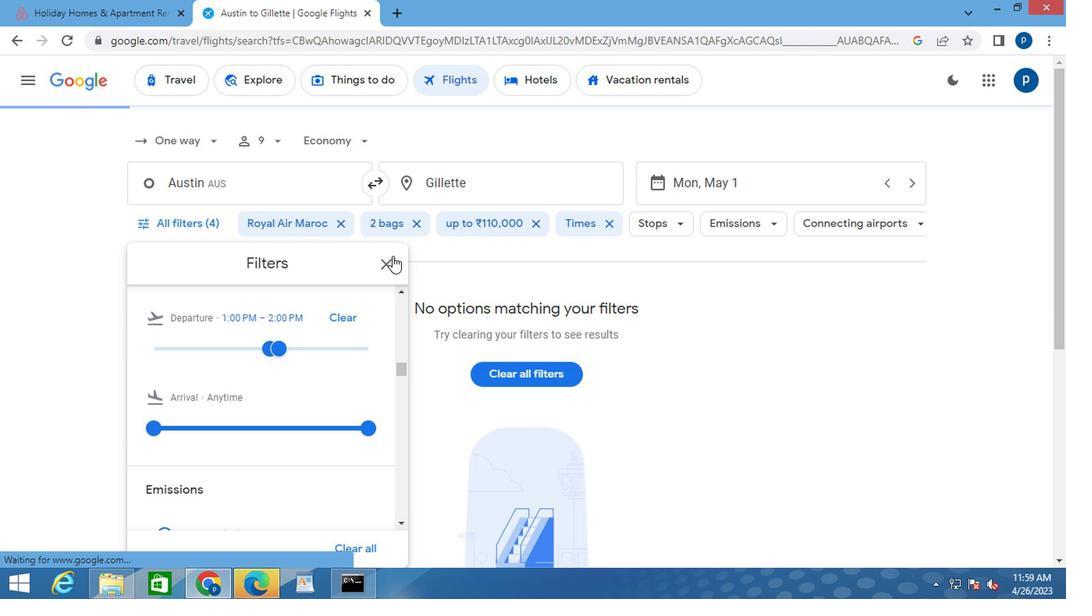
Action: Mouse pressed left at (382, 262)
Screenshot: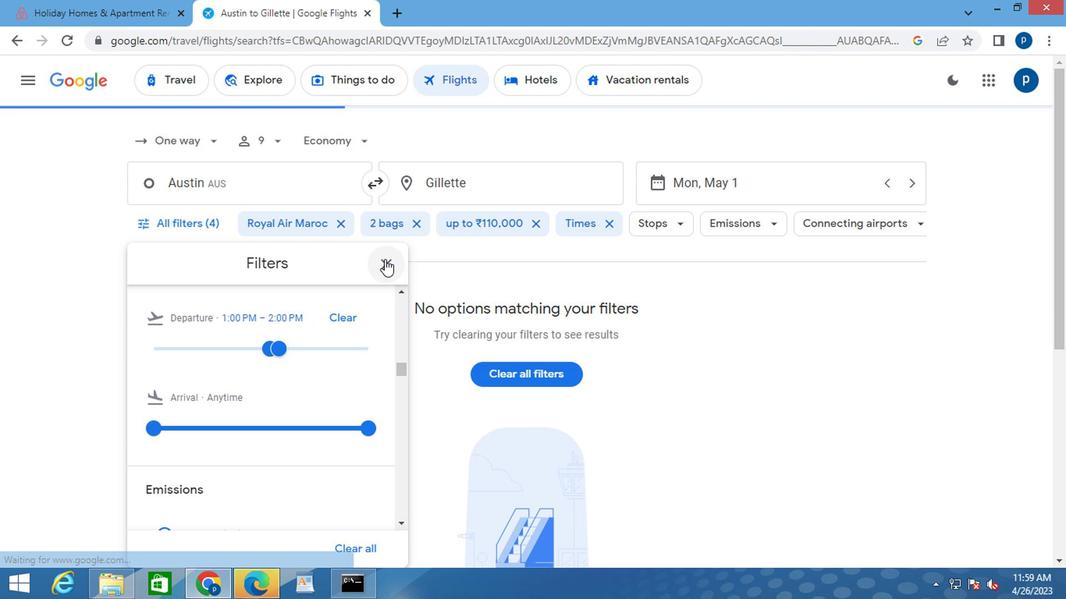 
